 Task: Check the percentage active listings of formal dining room in the last 1 year.
Action: Mouse moved to (864, 196)
Screenshot: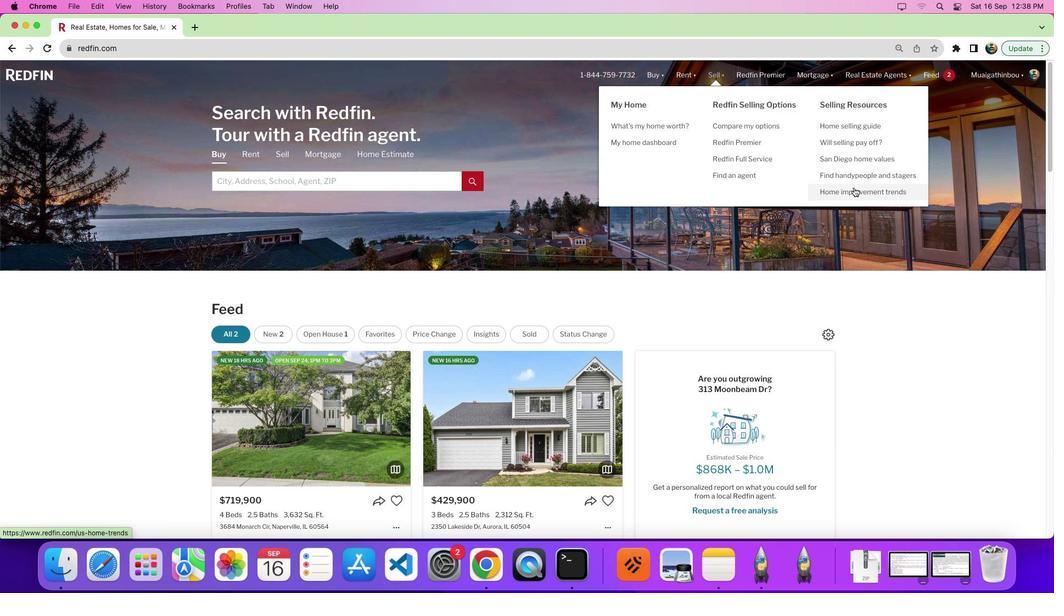 
Action: Mouse pressed left at (864, 196)
Screenshot: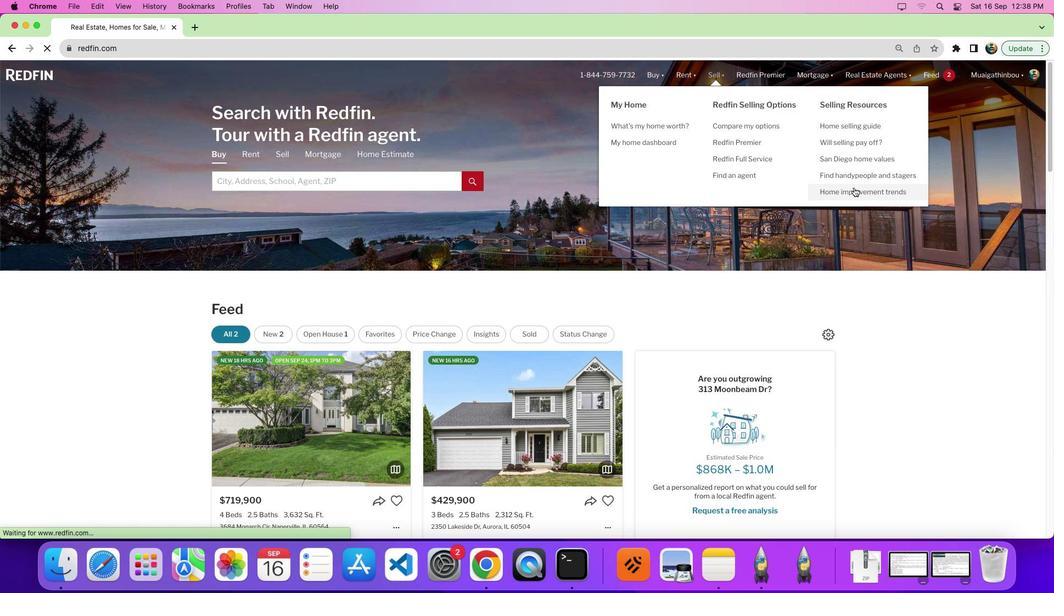 
Action: Mouse pressed left at (864, 196)
Screenshot: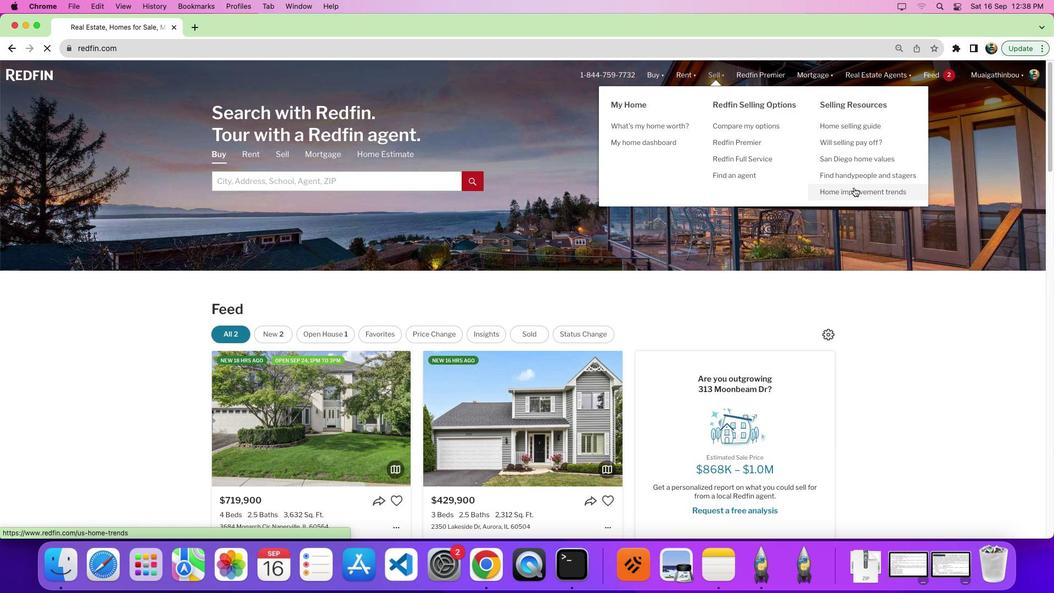 
Action: Mouse moved to (306, 224)
Screenshot: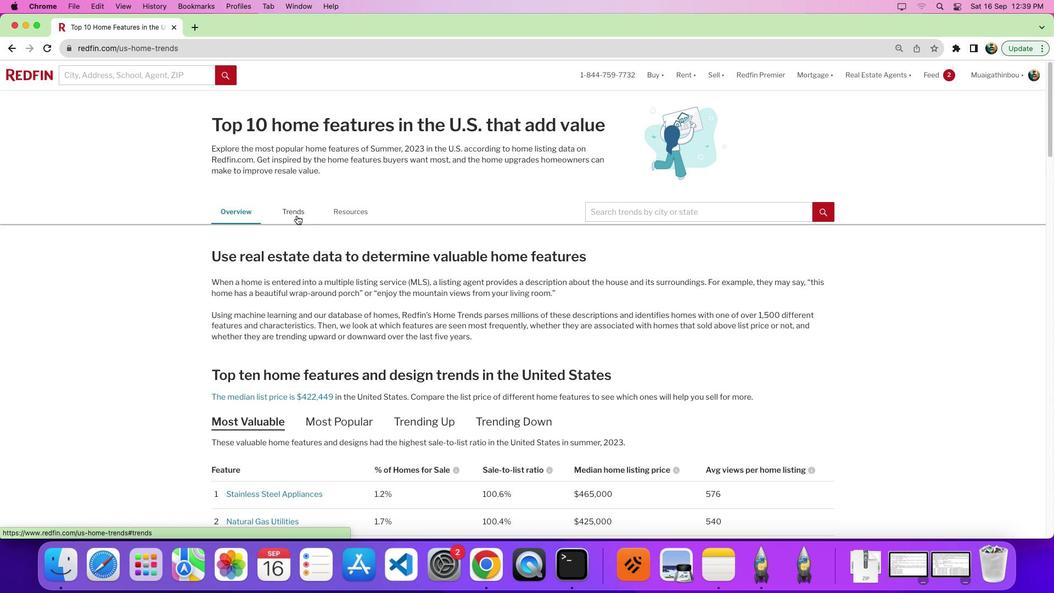 
Action: Mouse pressed left at (306, 224)
Screenshot: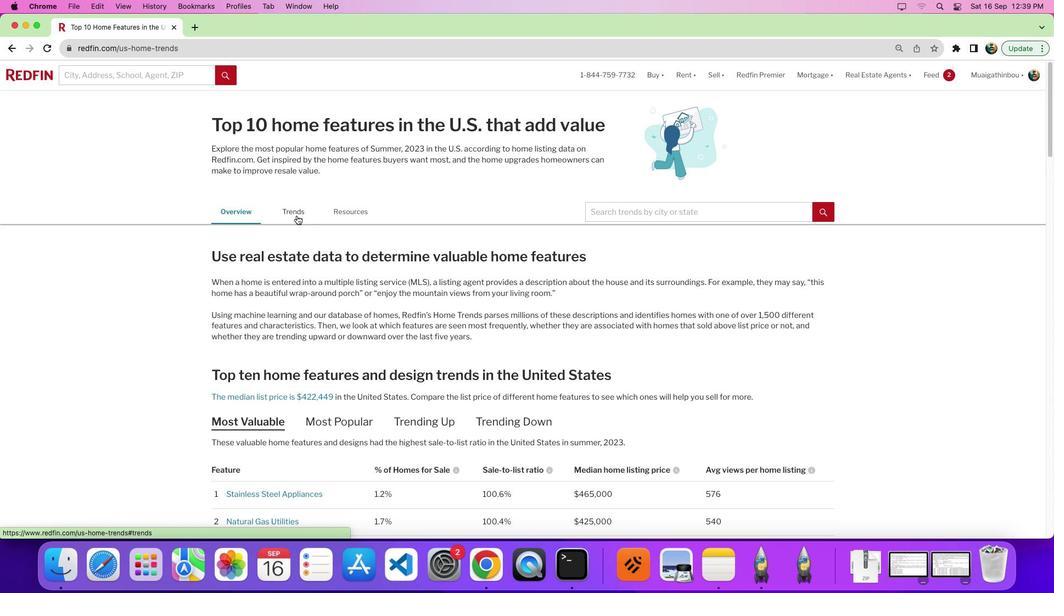 
Action: Mouse moved to (561, 299)
Screenshot: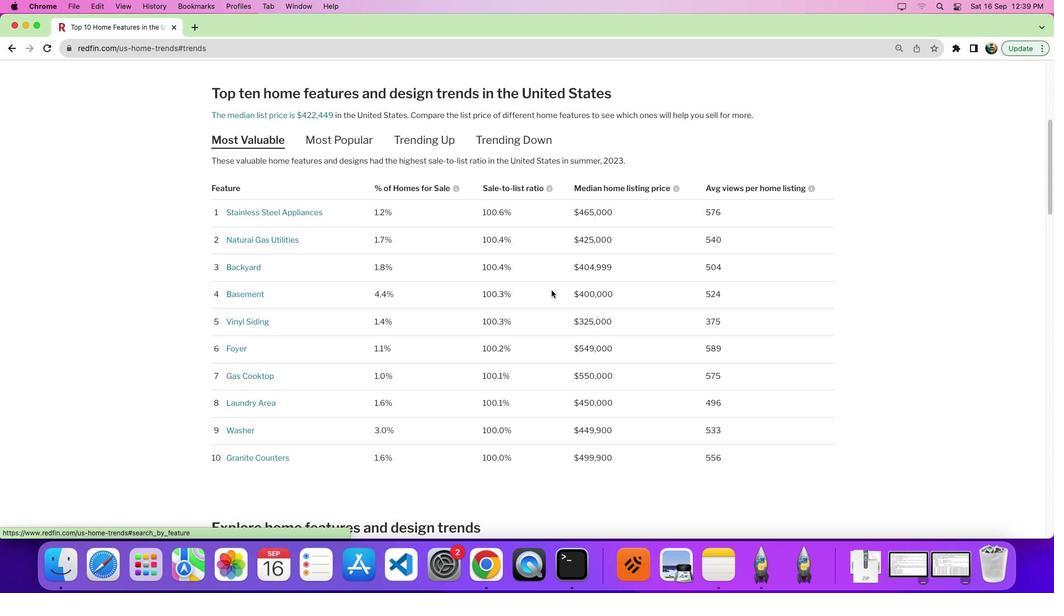 
Action: Mouse scrolled (561, 299) with delta (9, 8)
Screenshot: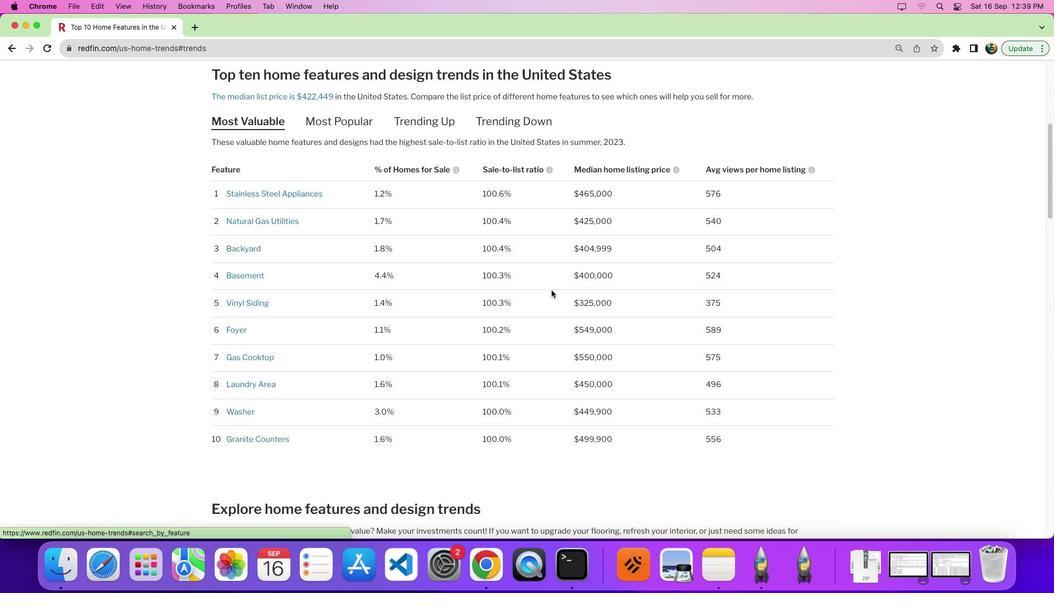 
Action: Mouse scrolled (561, 299) with delta (9, 8)
Screenshot: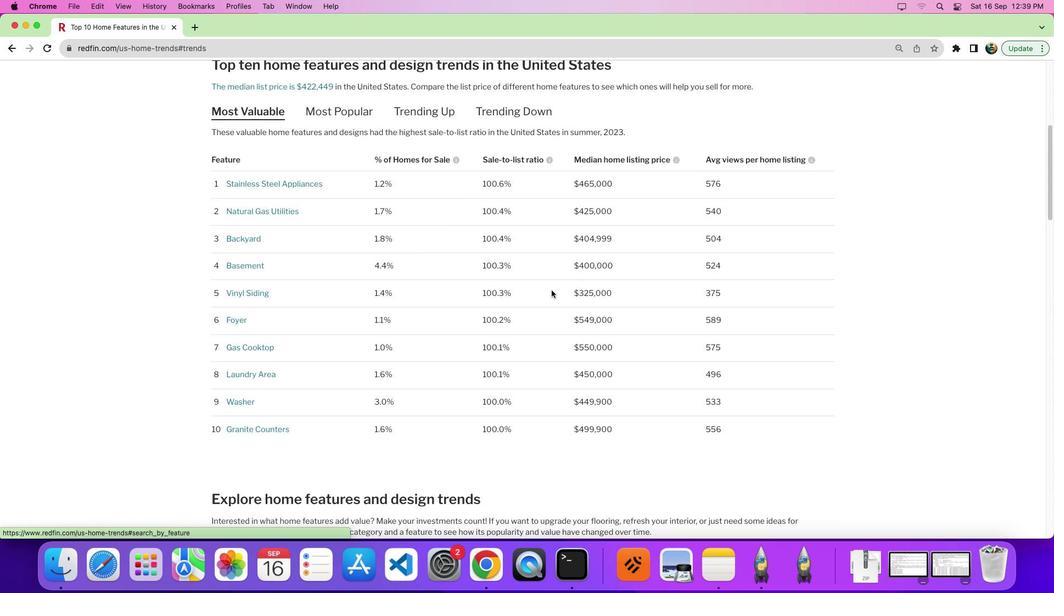 
Action: Mouse scrolled (561, 299) with delta (9, 7)
Screenshot: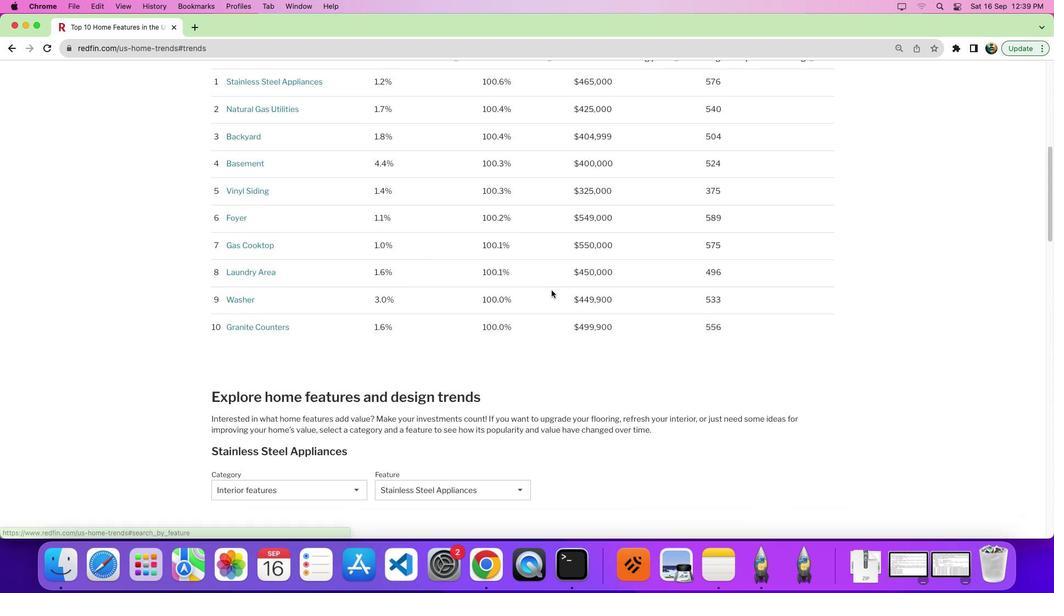 
Action: Mouse scrolled (561, 299) with delta (9, 8)
Screenshot: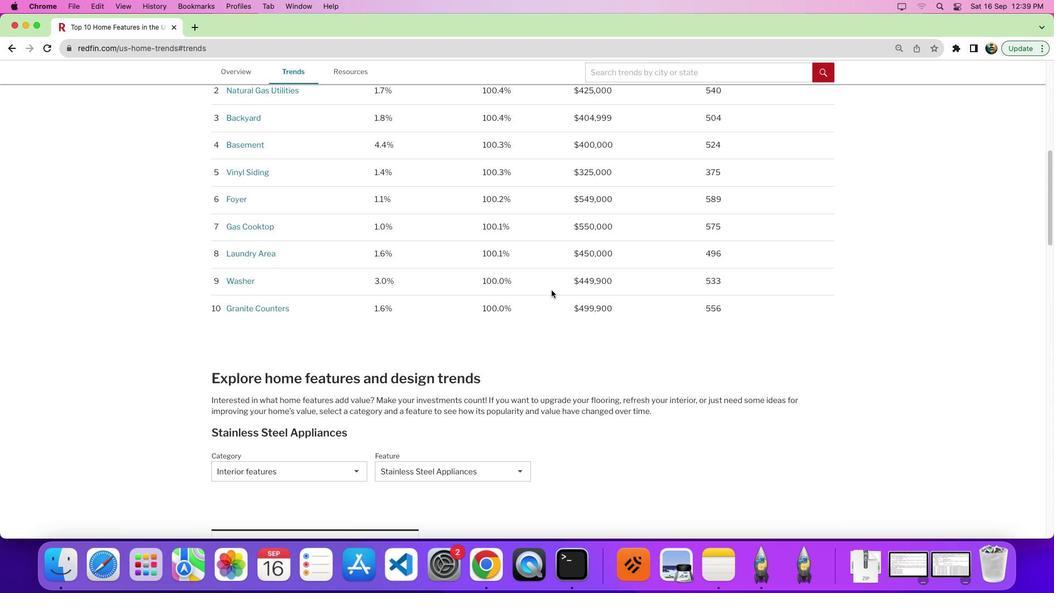 
Action: Mouse scrolled (561, 299) with delta (9, 8)
Screenshot: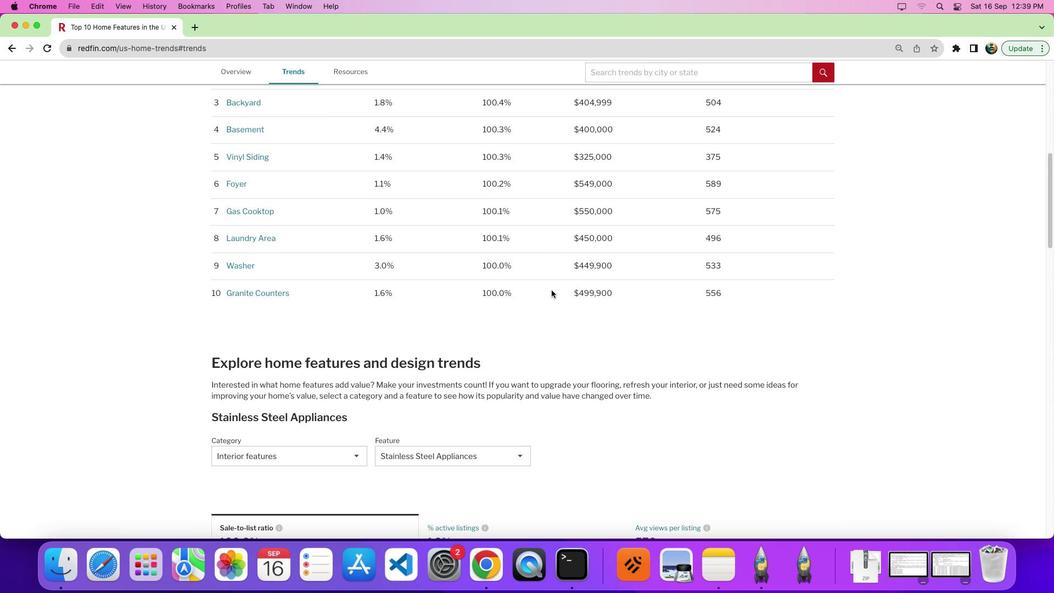 
Action: Mouse scrolled (561, 299) with delta (9, 8)
Screenshot: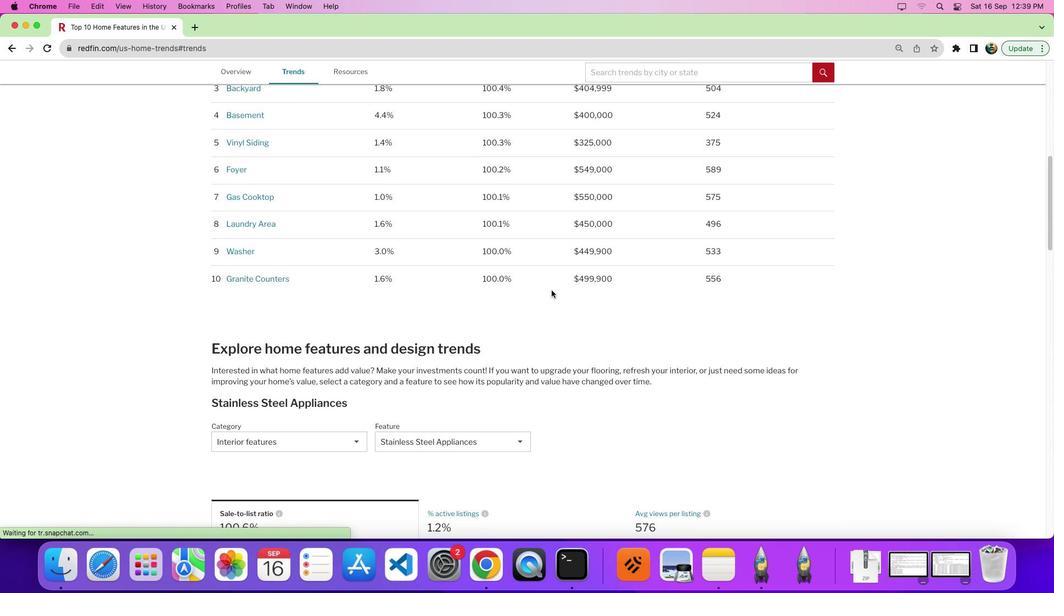 
Action: Mouse scrolled (561, 299) with delta (9, 8)
Screenshot: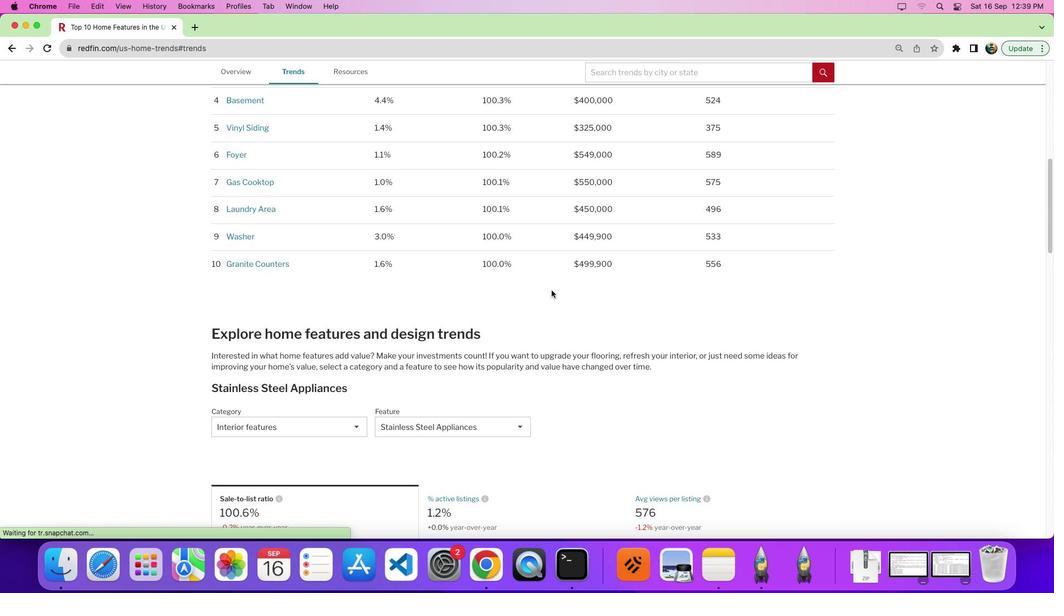
Action: Mouse moved to (561, 299)
Screenshot: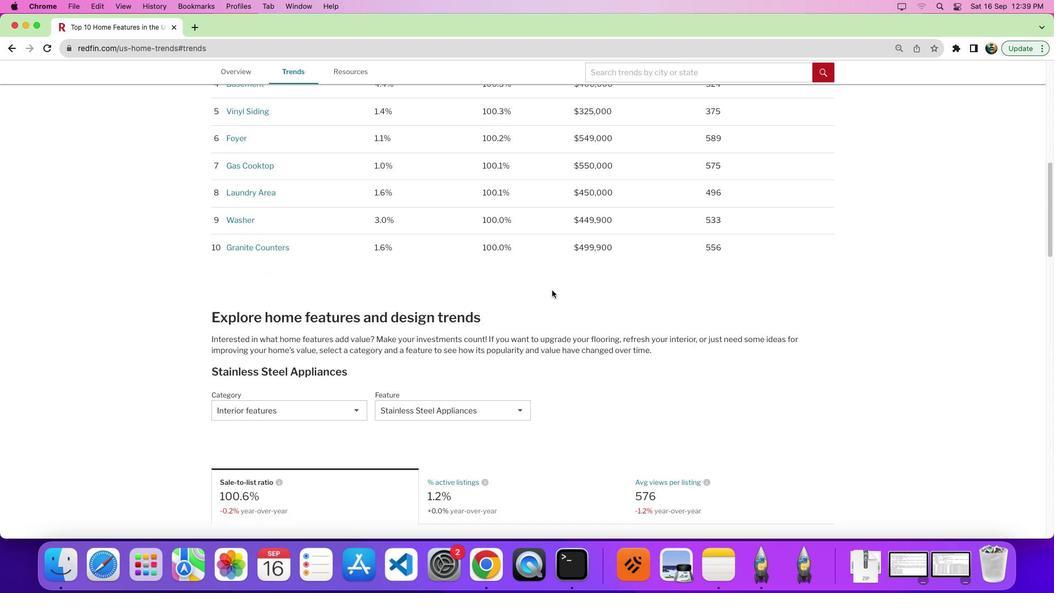 
Action: Mouse scrolled (561, 299) with delta (9, 8)
Screenshot: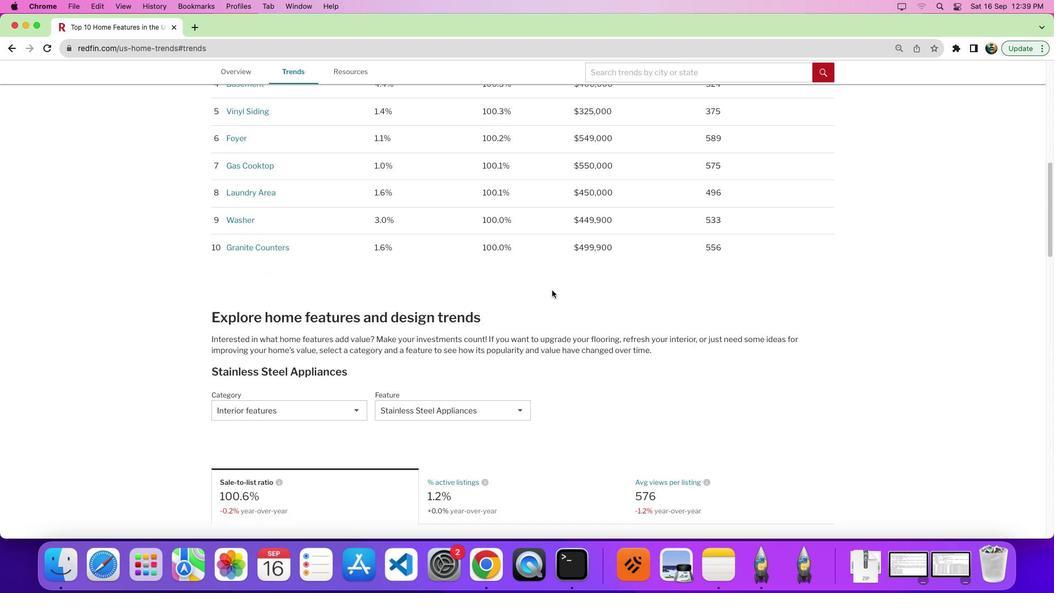 
Action: Mouse scrolled (561, 299) with delta (9, 8)
Screenshot: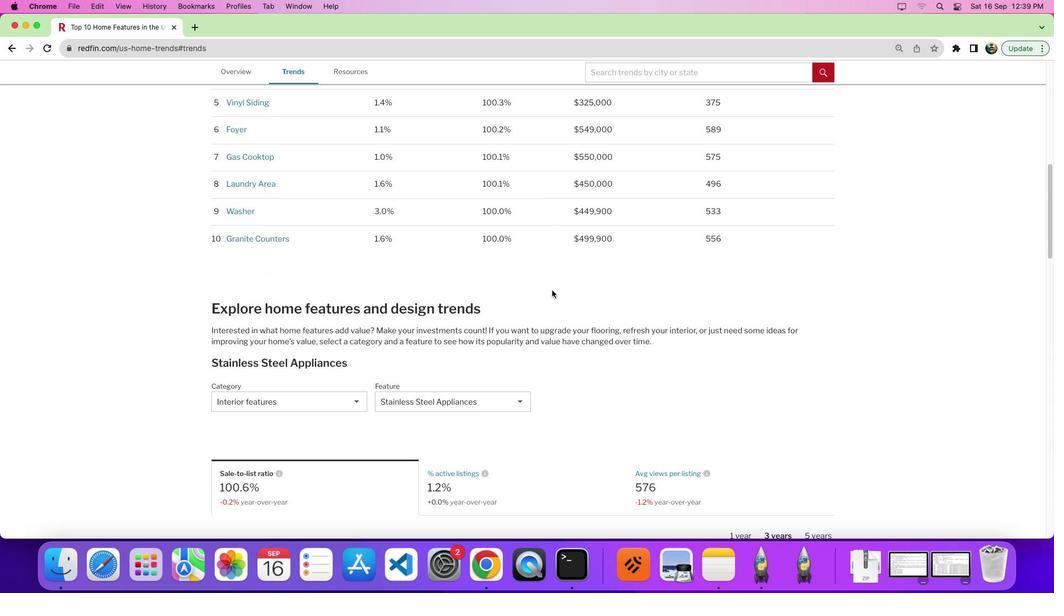 
Action: Mouse scrolled (561, 299) with delta (9, 8)
Screenshot: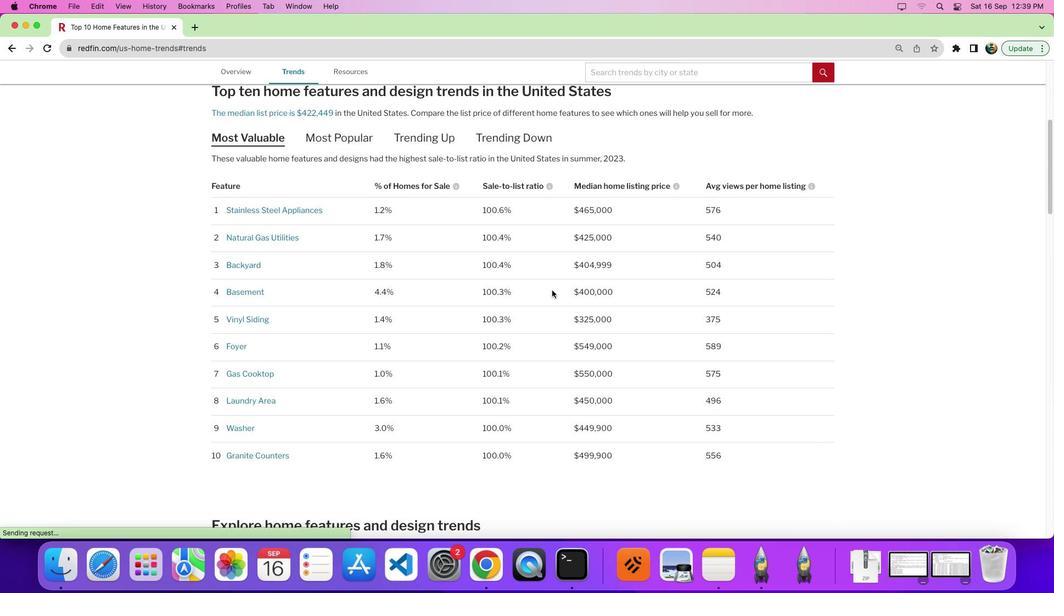 
Action: Mouse scrolled (561, 299) with delta (9, 8)
Screenshot: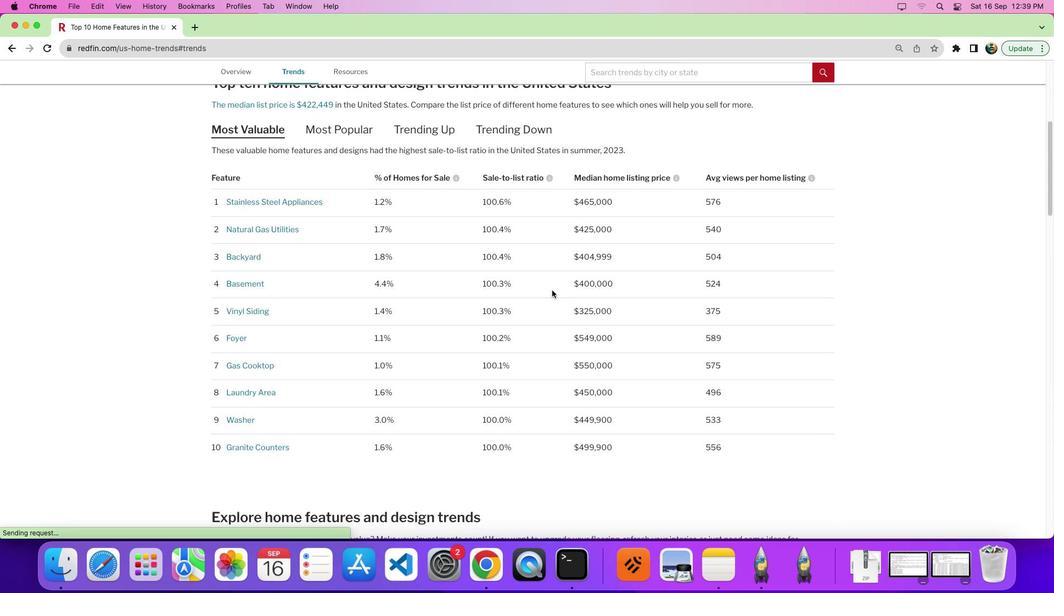 
Action: Mouse scrolled (561, 299) with delta (9, 8)
Screenshot: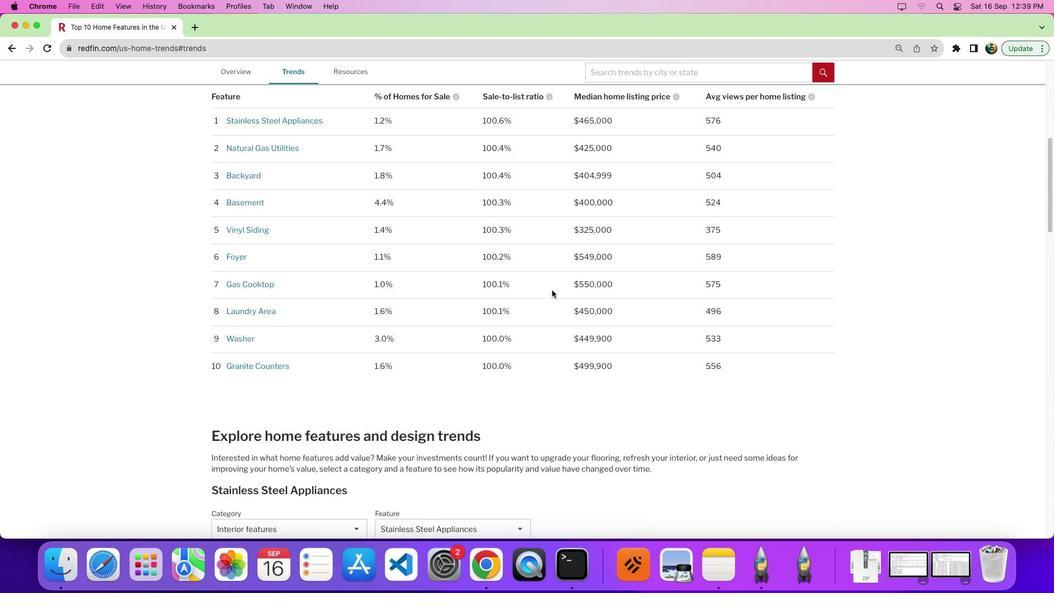 
Action: Mouse scrolled (561, 299) with delta (9, 8)
Screenshot: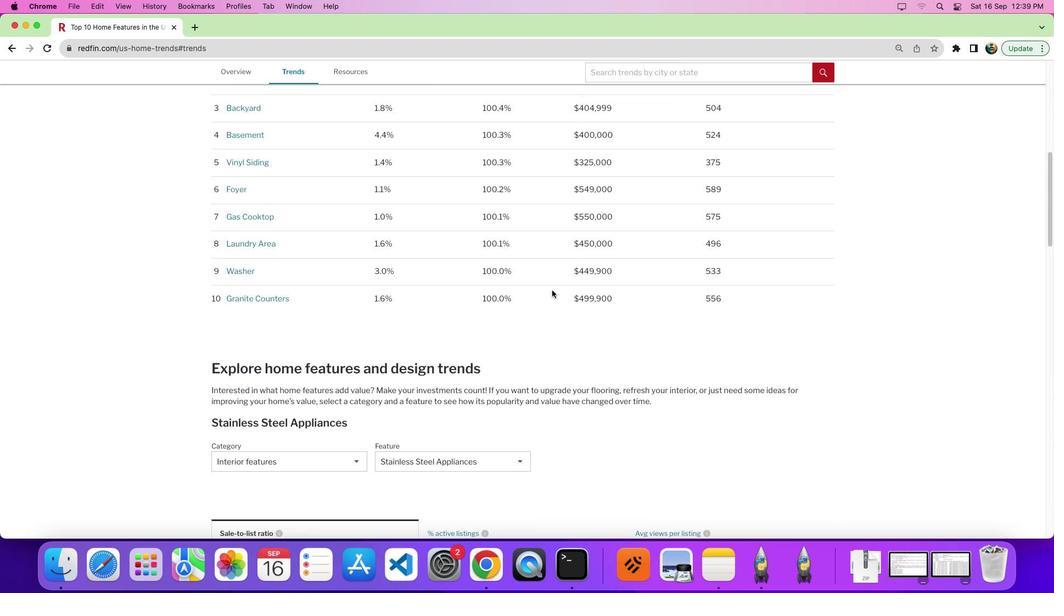 
Action: Mouse scrolled (561, 299) with delta (9, 6)
Screenshot: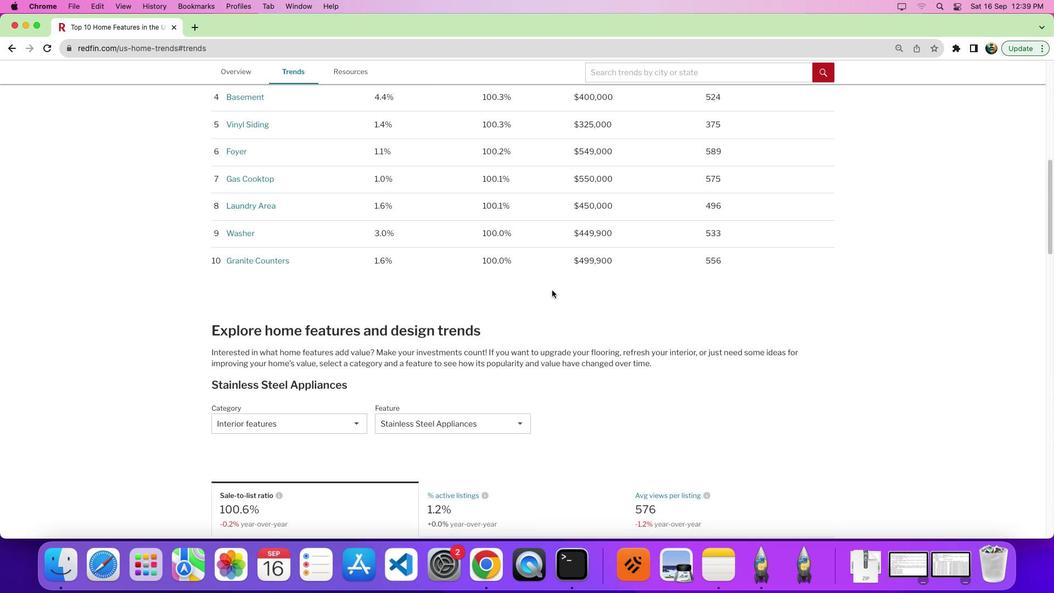 
Action: Mouse scrolled (561, 299) with delta (9, 8)
Screenshot: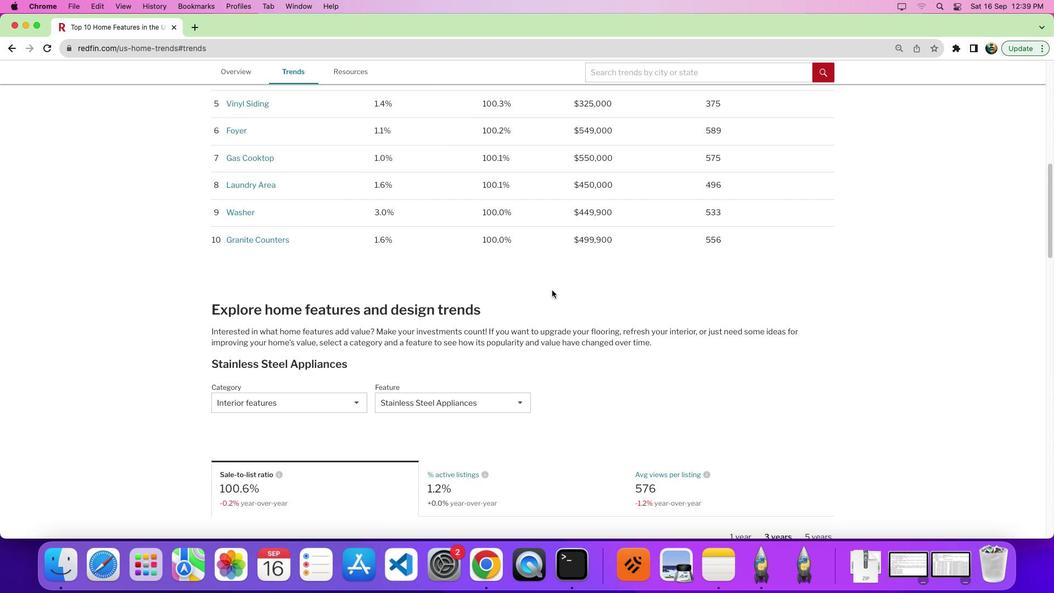 
Action: Mouse scrolled (561, 299) with delta (9, 8)
Screenshot: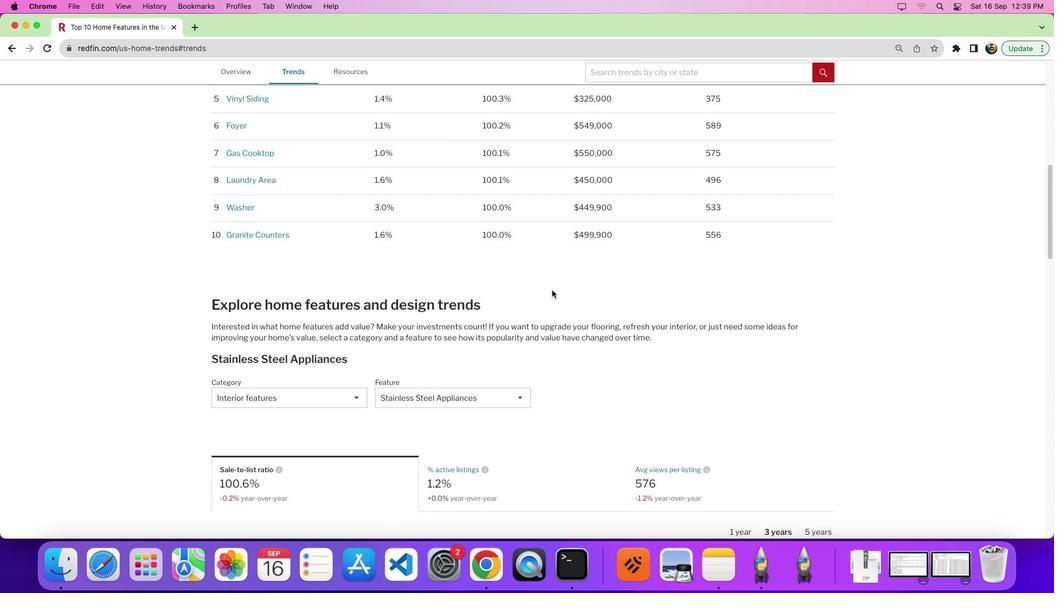 
Action: Mouse moved to (515, 357)
Screenshot: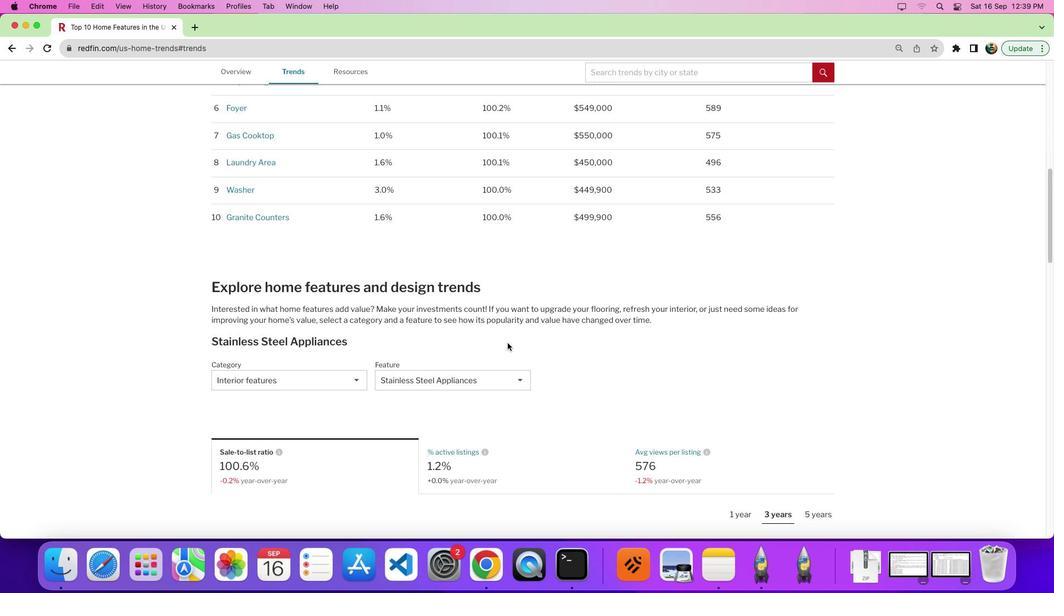
Action: Mouse scrolled (515, 357) with delta (9, 8)
Screenshot: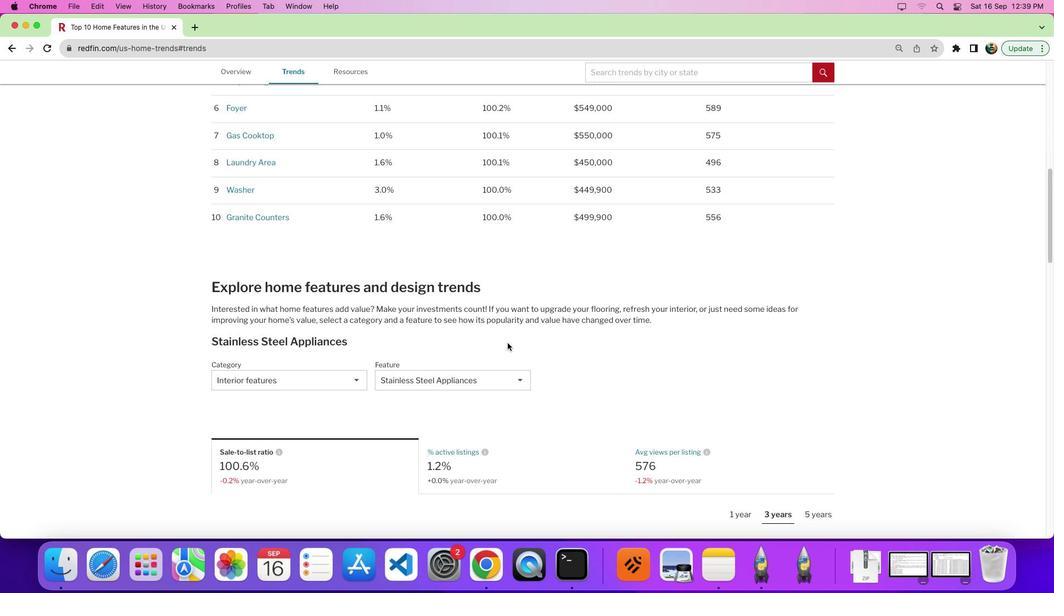 
Action: Mouse moved to (516, 353)
Screenshot: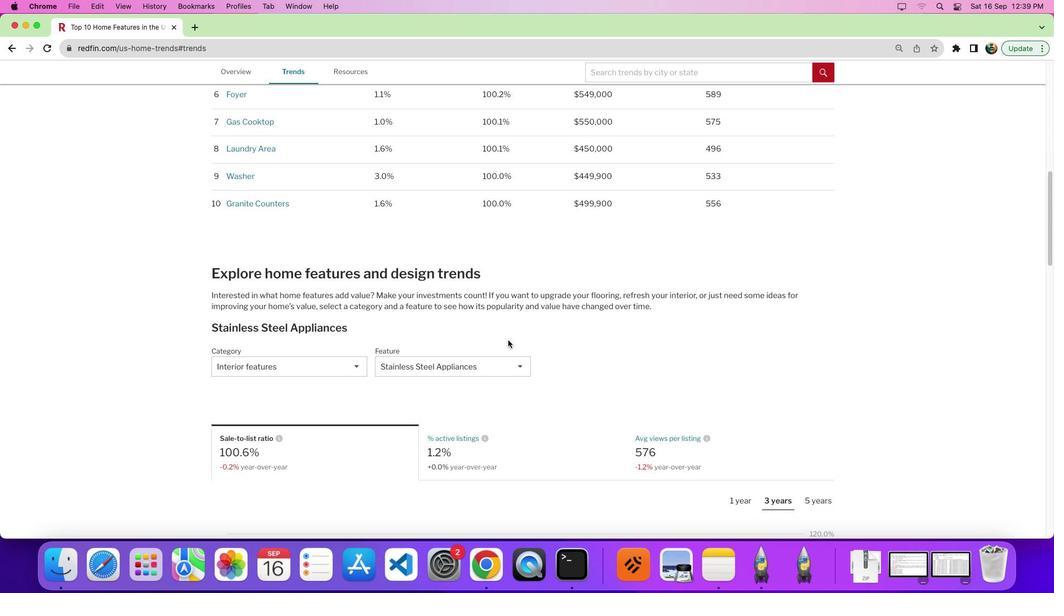 
Action: Mouse scrolled (516, 353) with delta (9, 8)
Screenshot: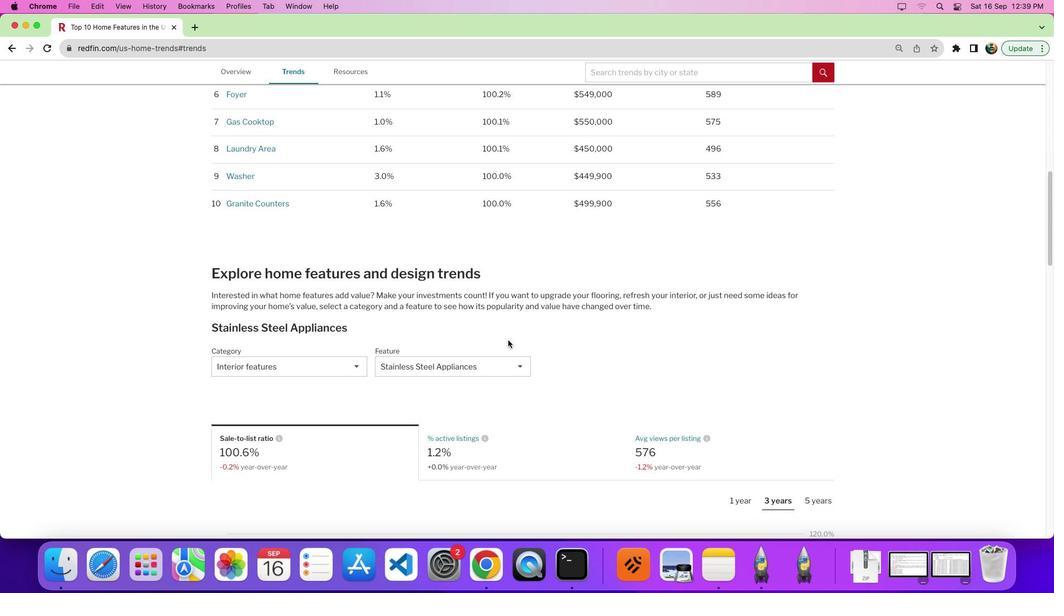 
Action: Mouse moved to (517, 349)
Screenshot: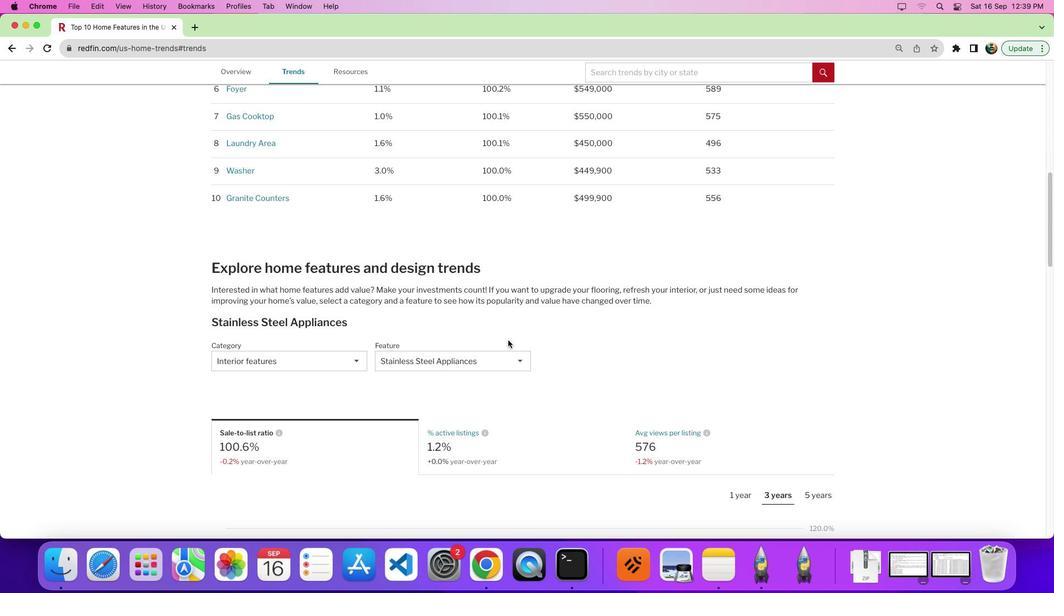 
Action: Mouse scrolled (517, 349) with delta (9, 8)
Screenshot: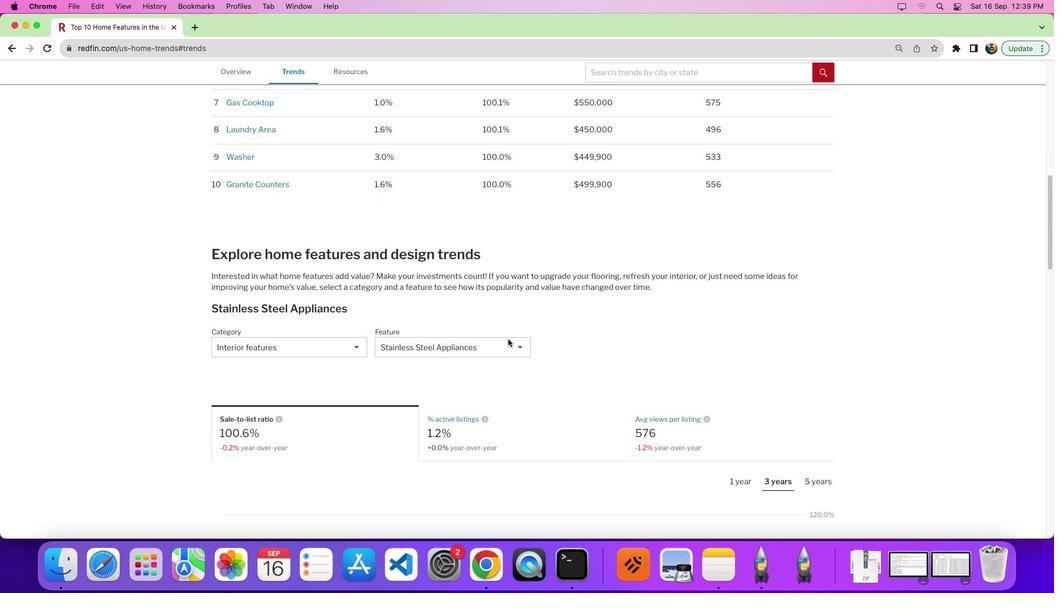 
Action: Mouse scrolled (517, 349) with delta (9, 8)
Screenshot: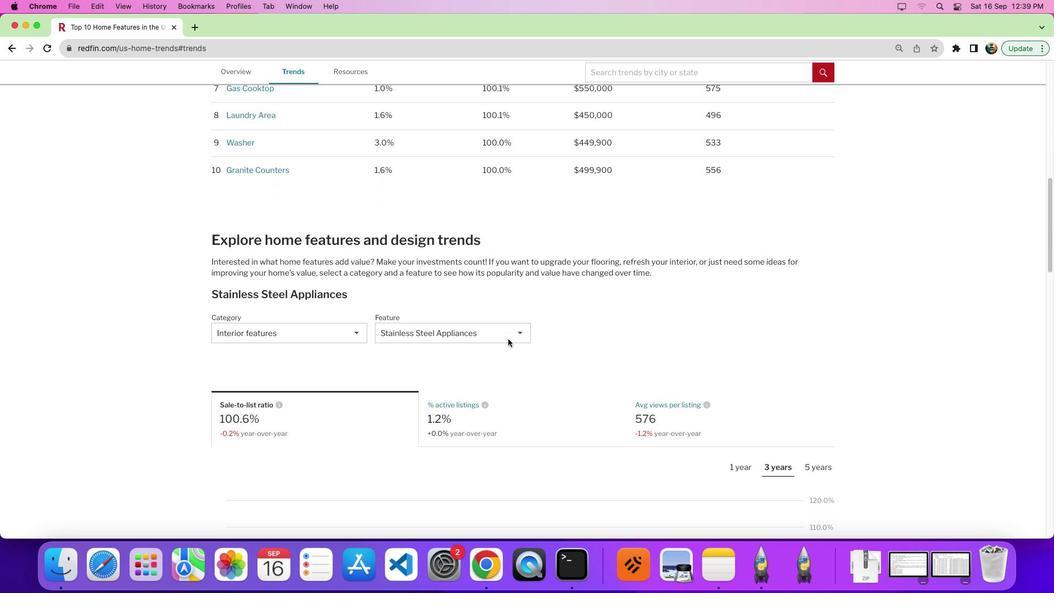 
Action: Mouse moved to (515, 337)
Screenshot: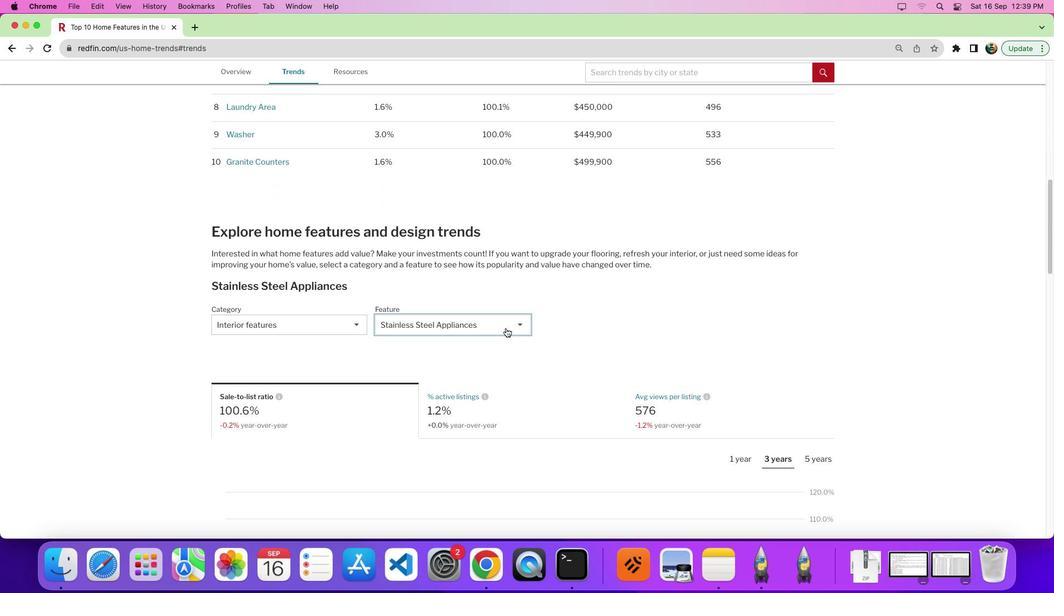 
Action: Mouse pressed left at (515, 337)
Screenshot: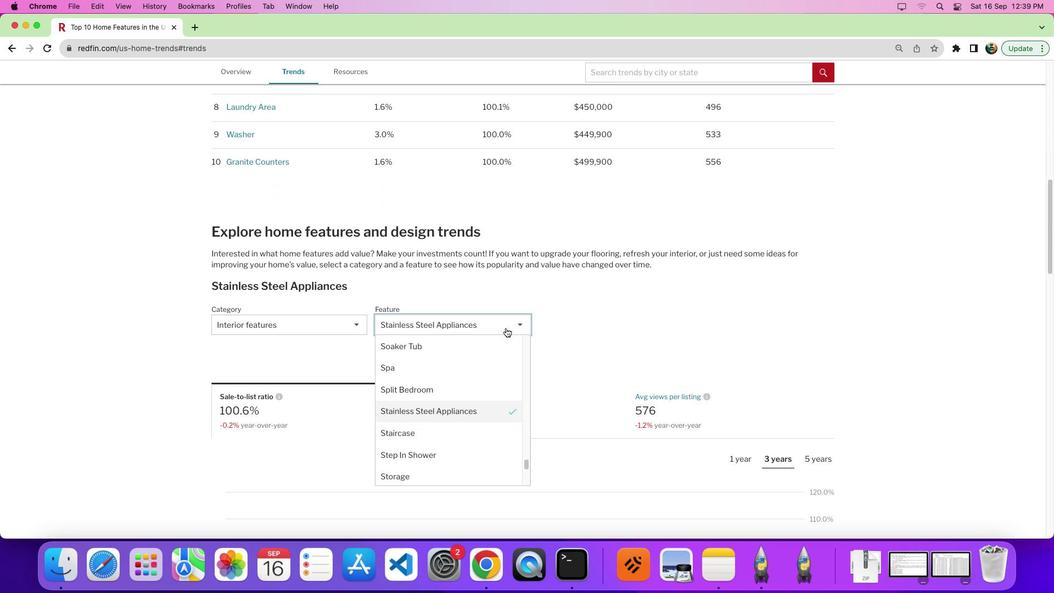 
Action: Mouse moved to (536, 408)
Screenshot: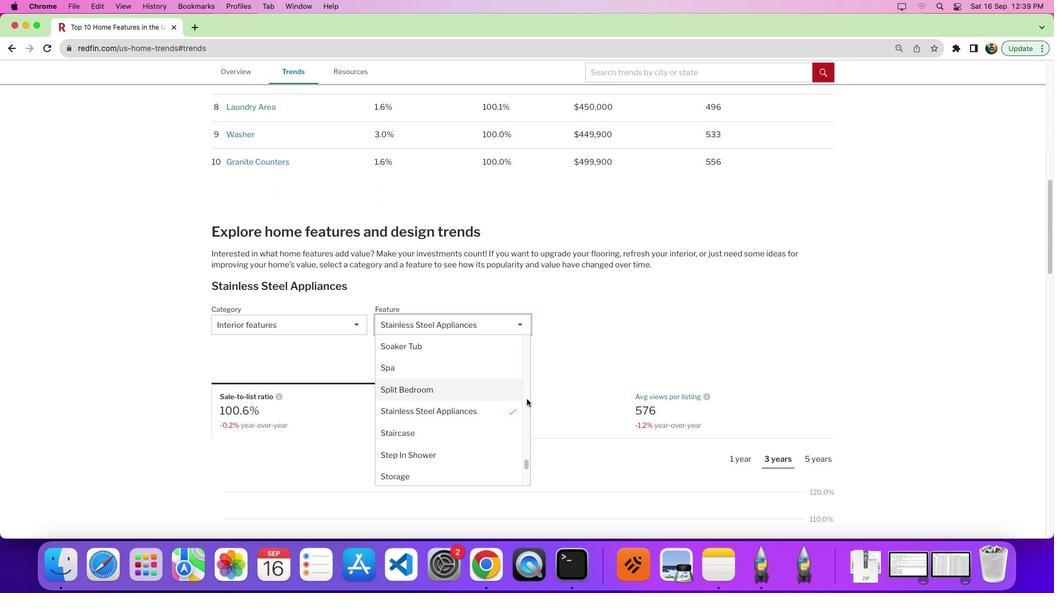 
Action: Mouse pressed left at (536, 408)
Screenshot: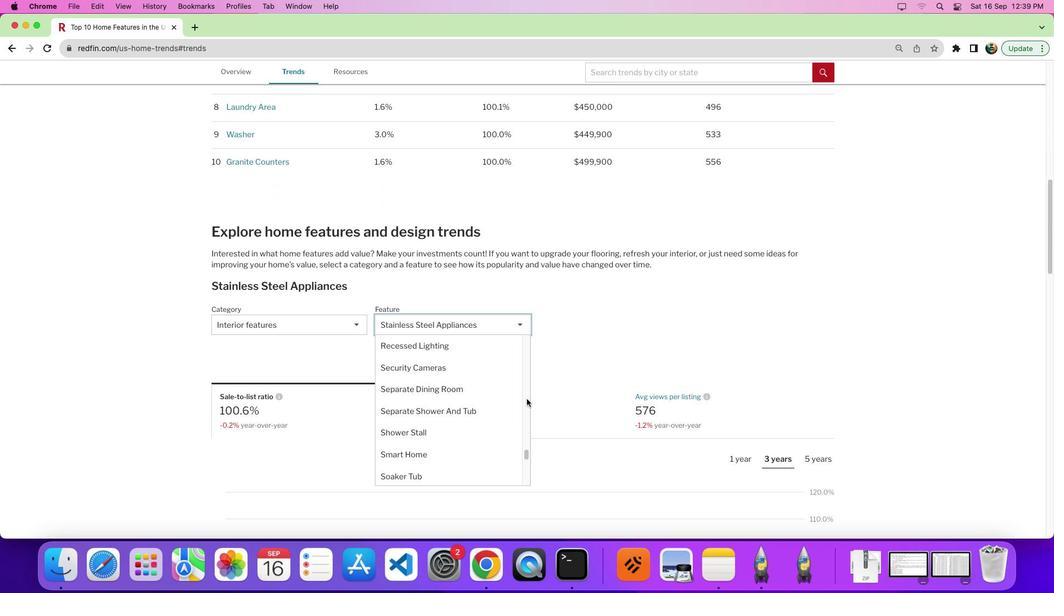 
Action: Mouse moved to (537, 402)
Screenshot: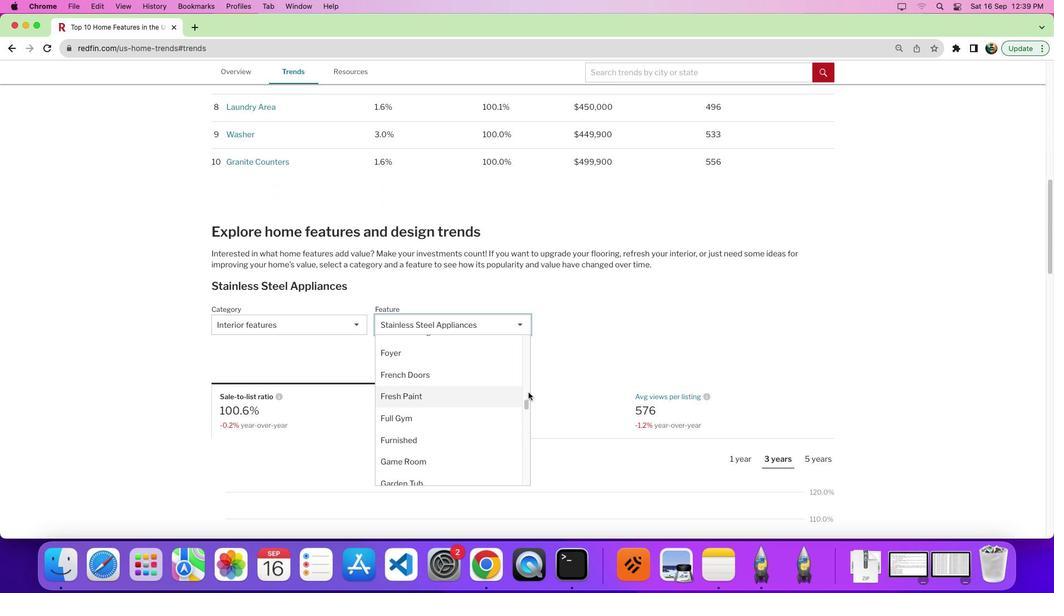 
Action: Mouse pressed left at (537, 402)
Screenshot: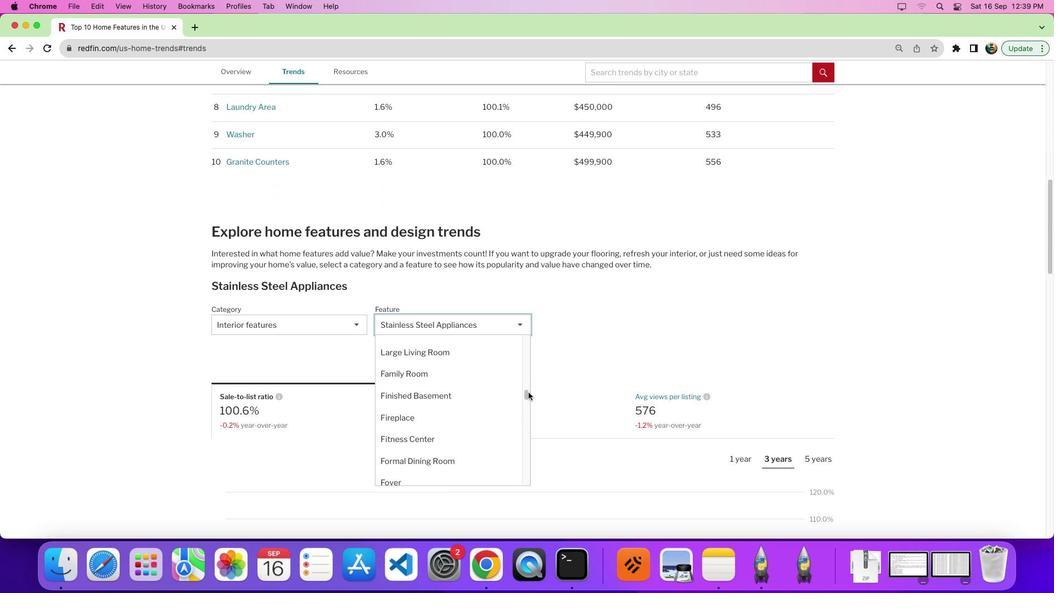 
Action: Mouse moved to (443, 418)
Screenshot: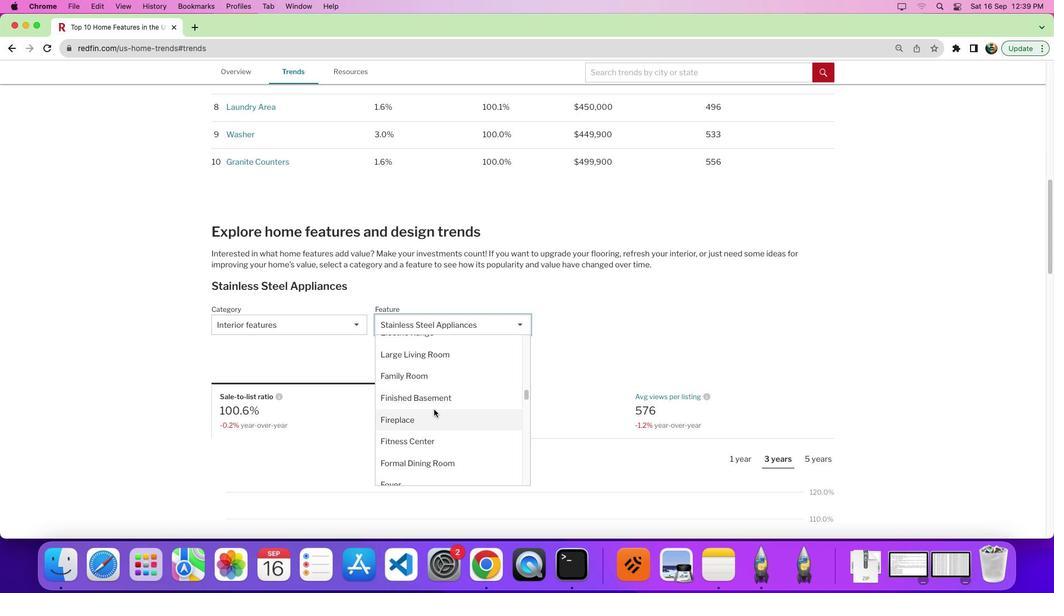 
Action: Mouse scrolled (443, 418) with delta (9, 9)
Screenshot: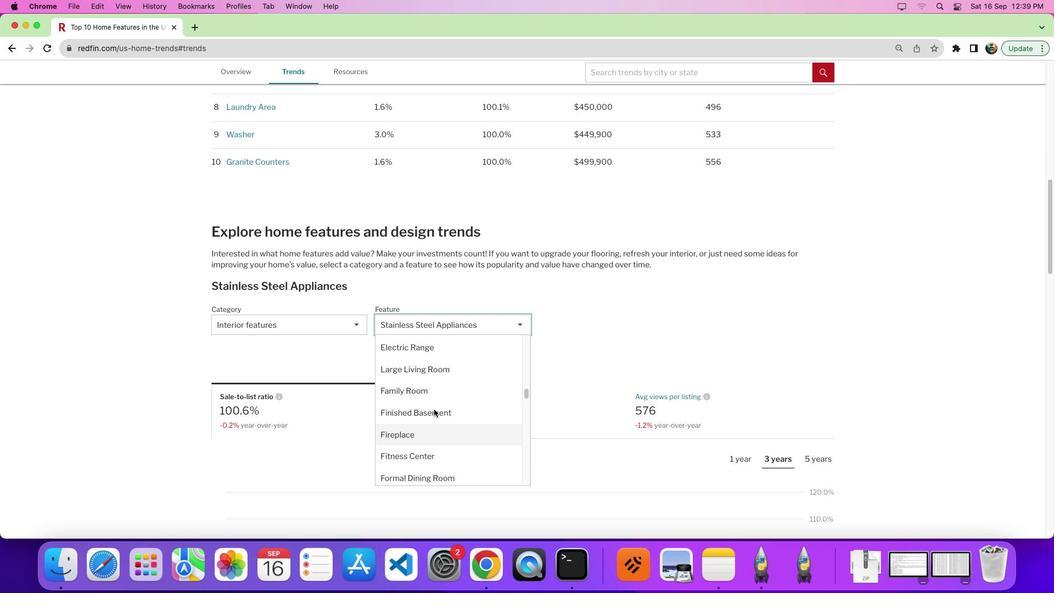 
Action: Mouse scrolled (443, 418) with delta (9, 9)
Screenshot: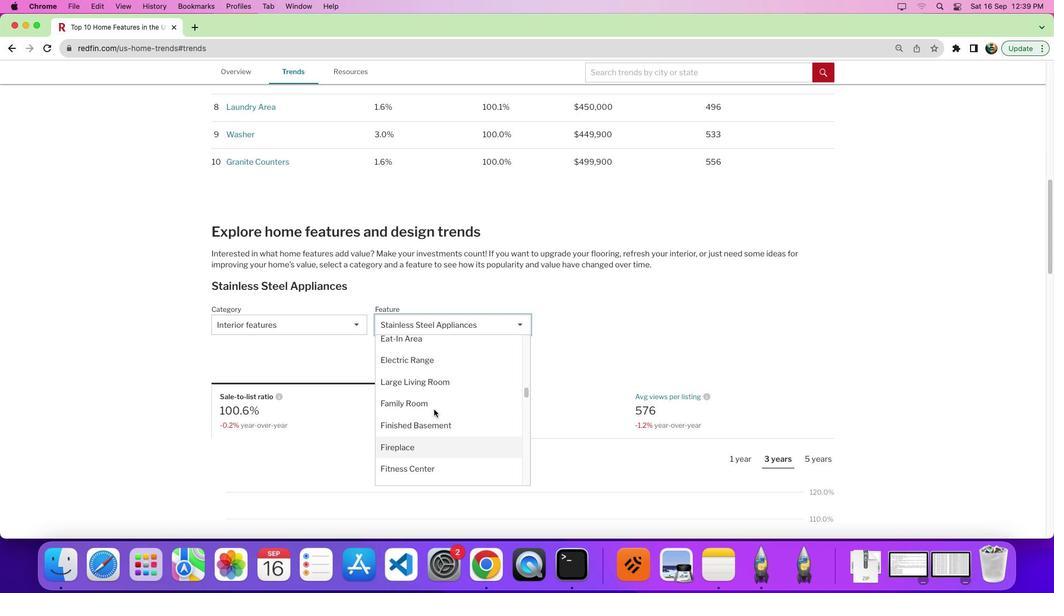 
Action: Mouse scrolled (443, 418) with delta (9, 9)
Screenshot: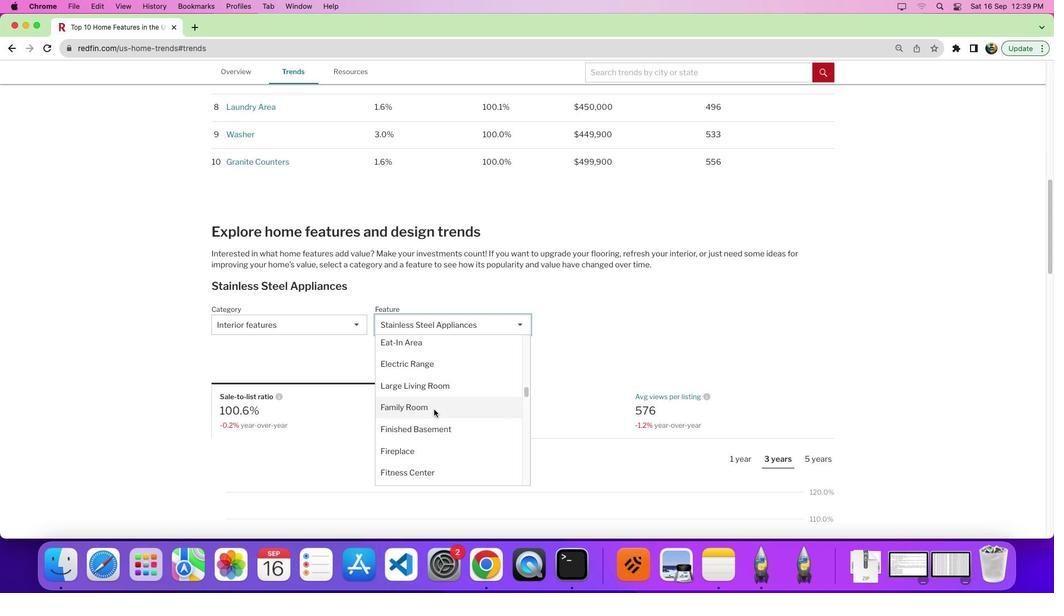 
Action: Mouse scrolled (443, 418) with delta (9, 8)
Screenshot: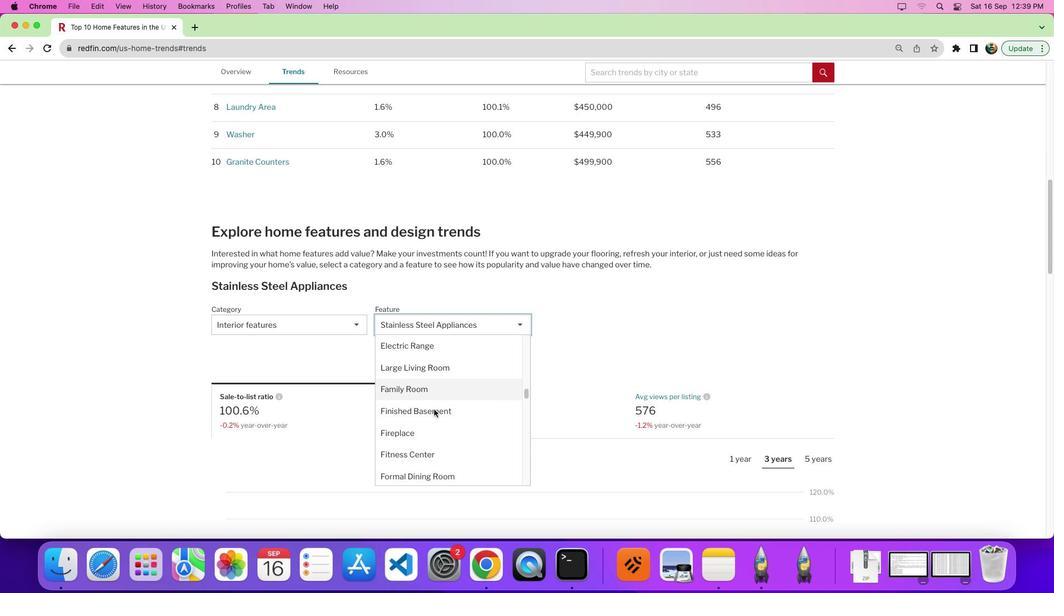 
Action: Mouse scrolled (443, 418) with delta (9, 8)
Screenshot: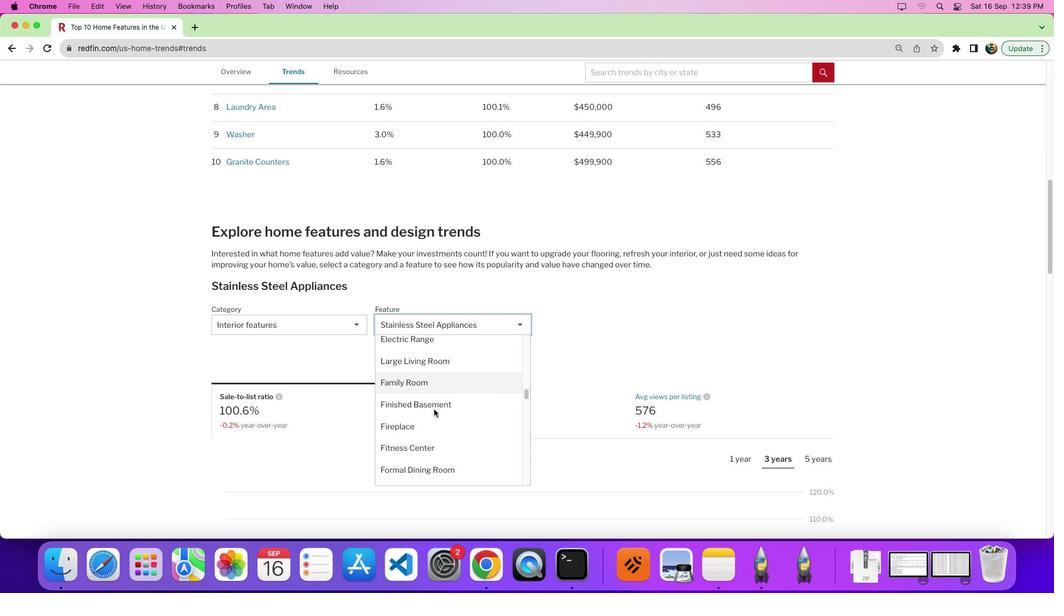 
Action: Mouse scrolled (443, 418) with delta (9, 8)
Screenshot: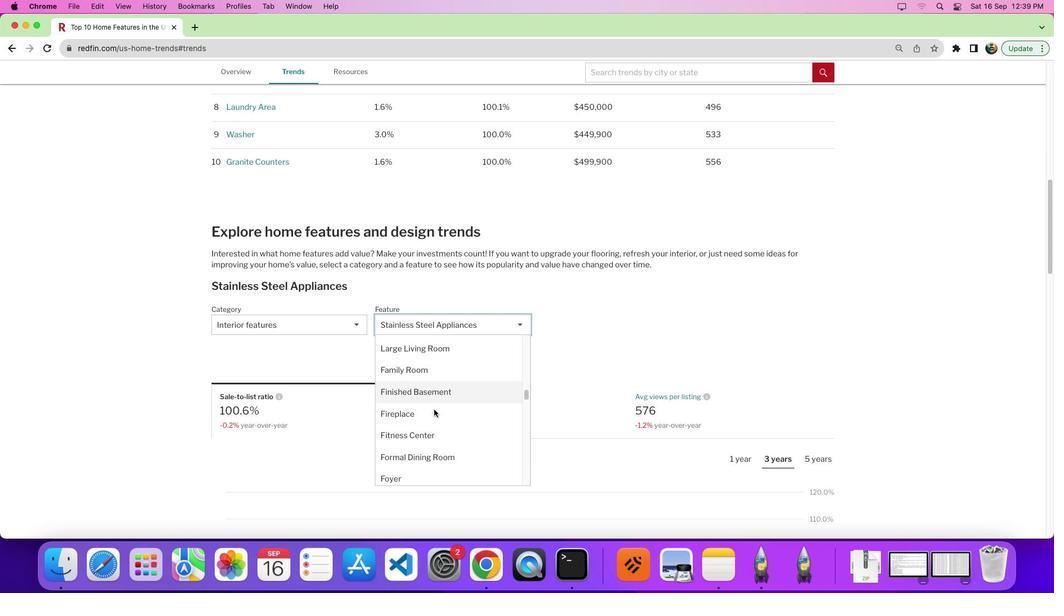 
Action: Mouse scrolled (443, 418) with delta (9, 8)
Screenshot: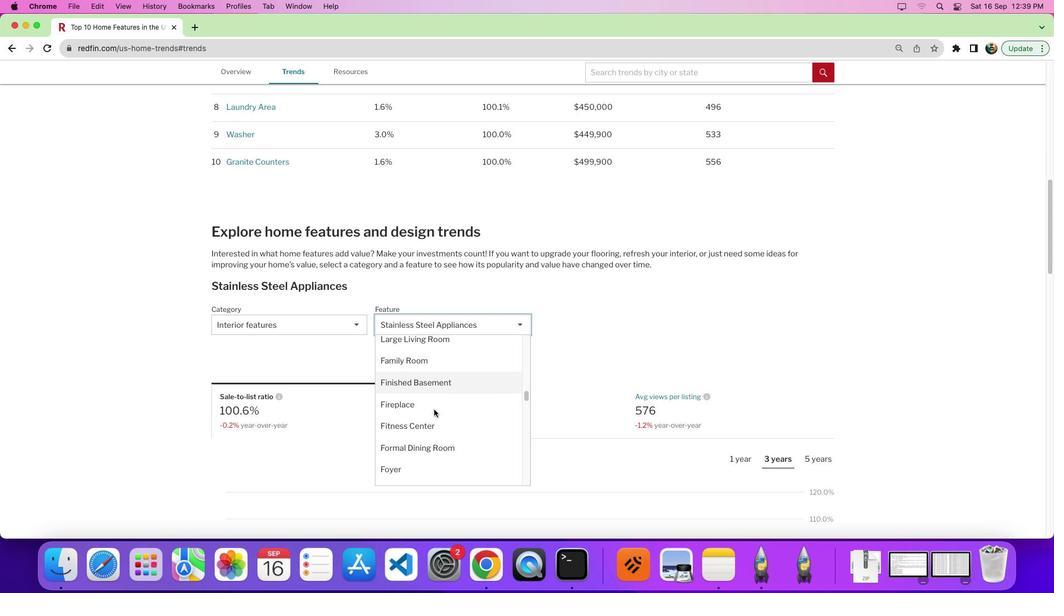 
Action: Mouse scrolled (443, 418) with delta (9, 8)
Screenshot: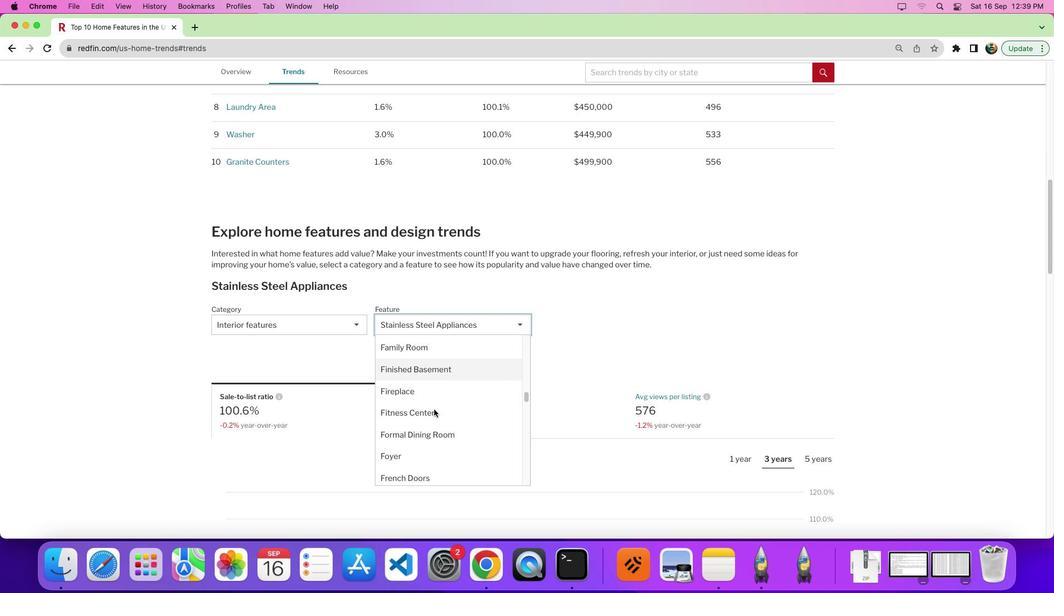 
Action: Mouse scrolled (443, 418) with delta (9, 8)
Screenshot: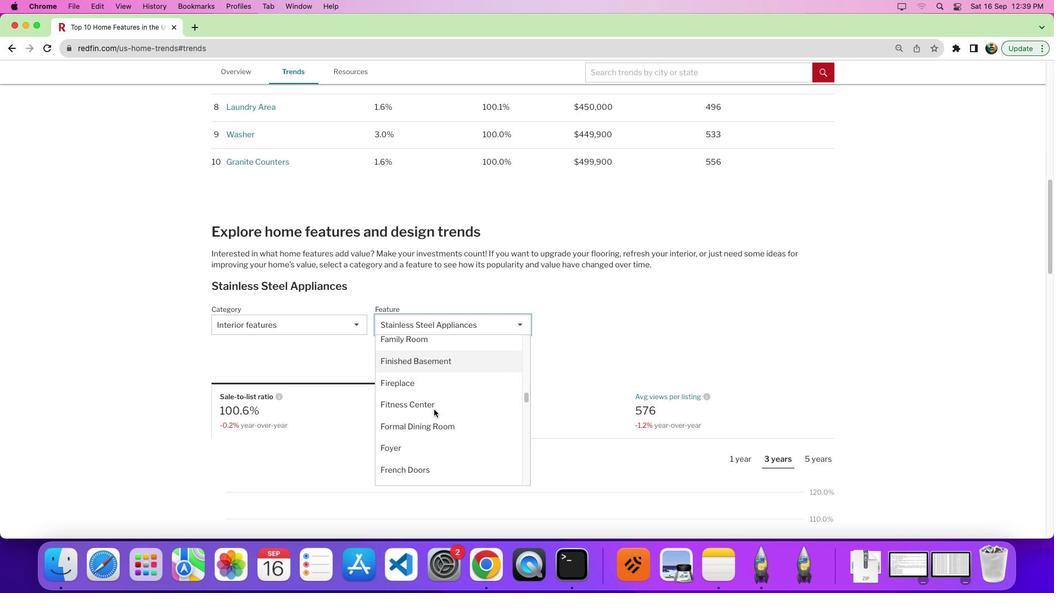 
Action: Mouse moved to (437, 429)
Screenshot: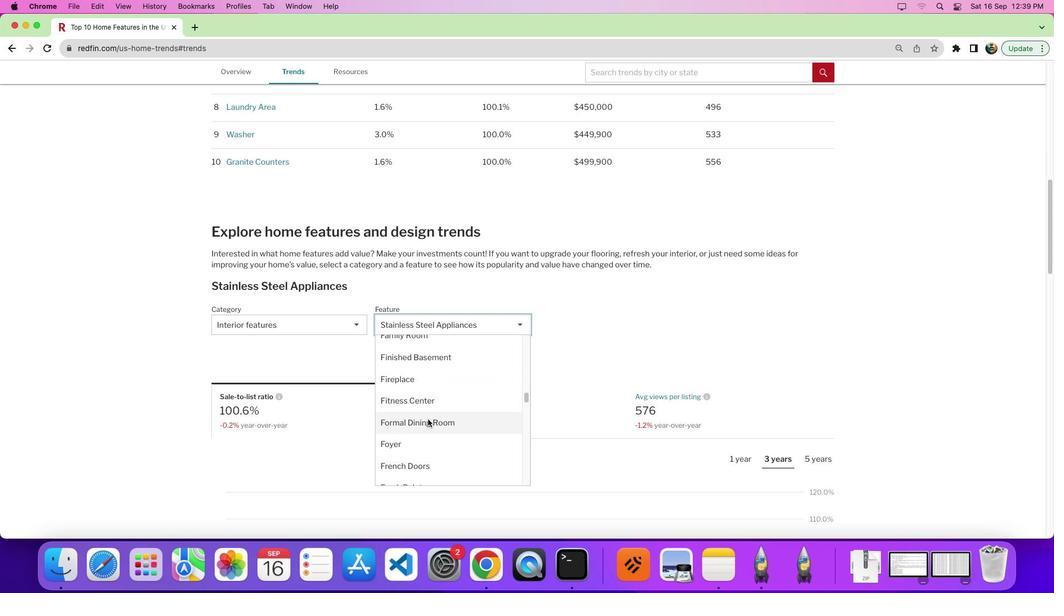 
Action: Mouse pressed left at (437, 429)
Screenshot: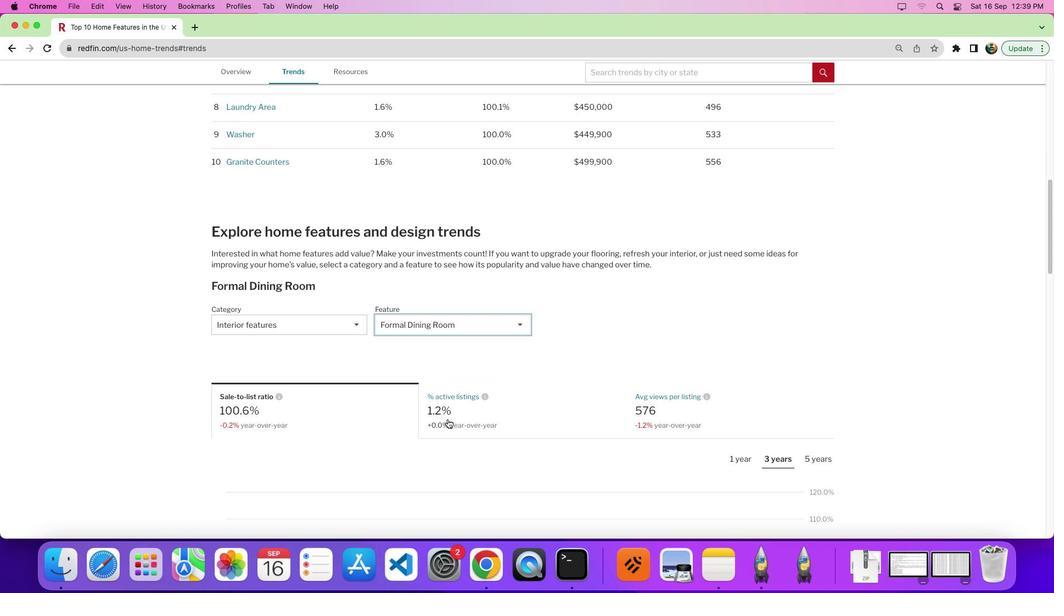 
Action: Mouse moved to (650, 412)
Screenshot: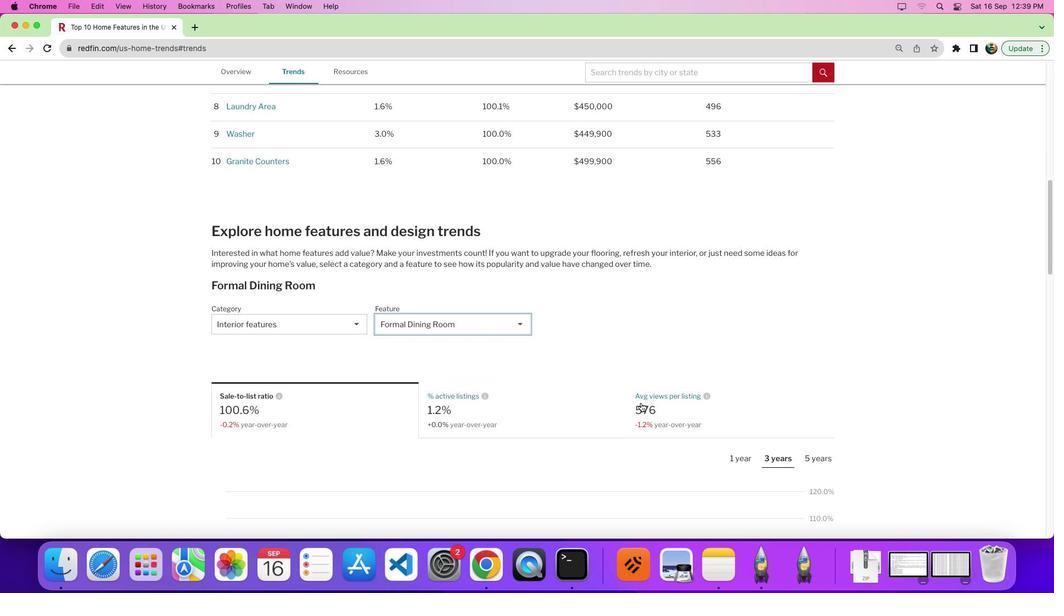
Action: Mouse scrolled (650, 412) with delta (9, 8)
Screenshot: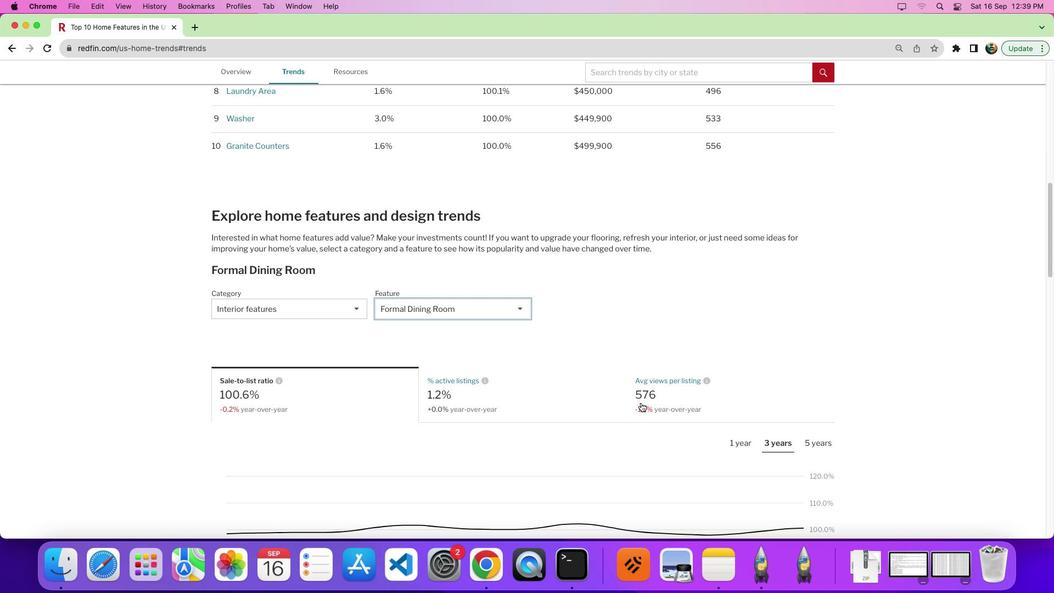 
Action: Mouse scrolled (650, 412) with delta (9, 8)
Screenshot: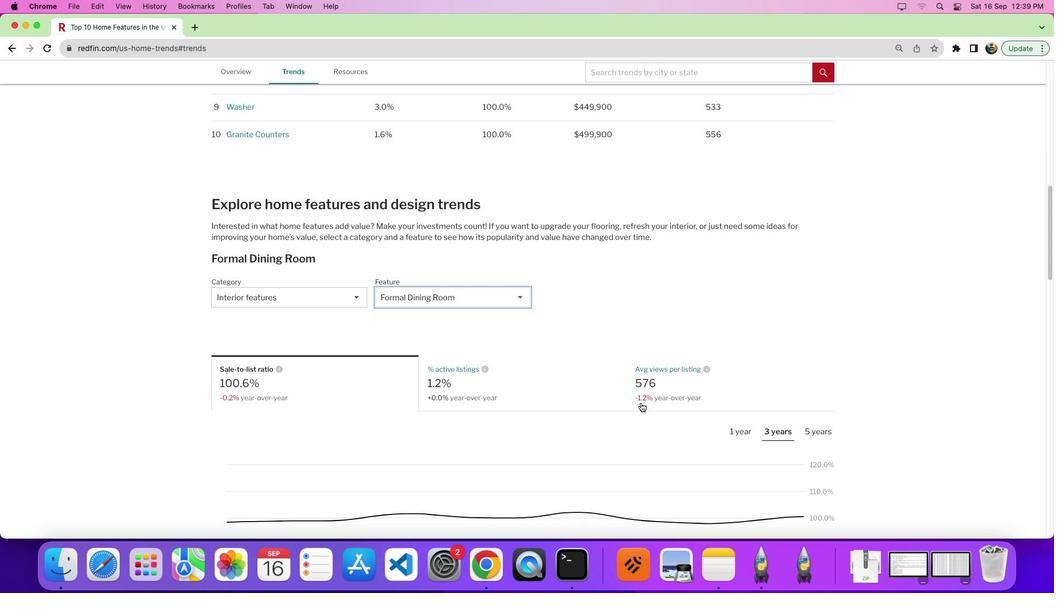 
Action: Mouse scrolled (650, 412) with delta (9, 8)
Screenshot: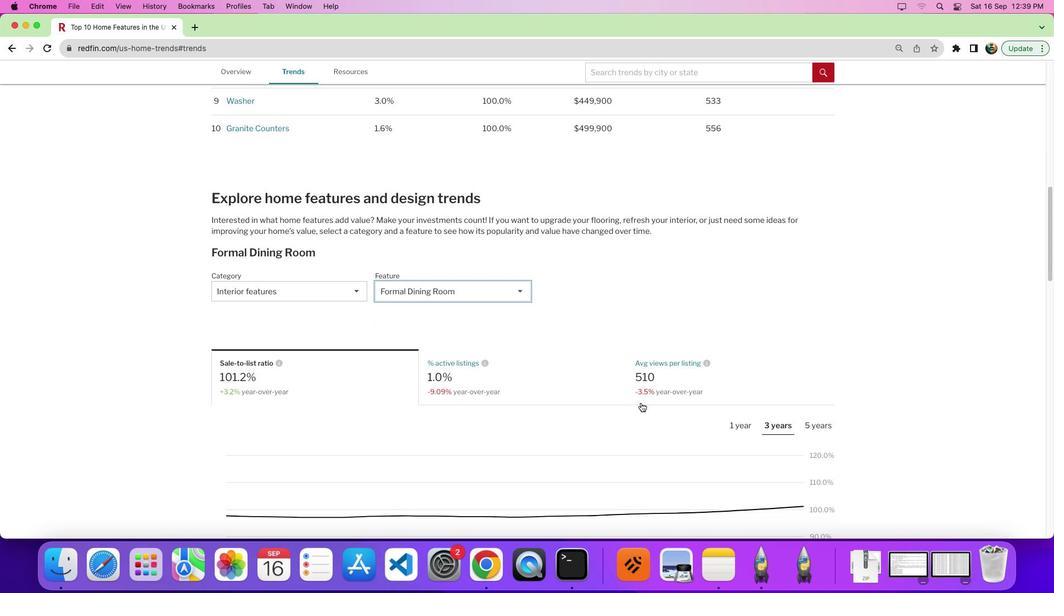 
Action: Mouse scrolled (650, 412) with delta (9, 8)
Screenshot: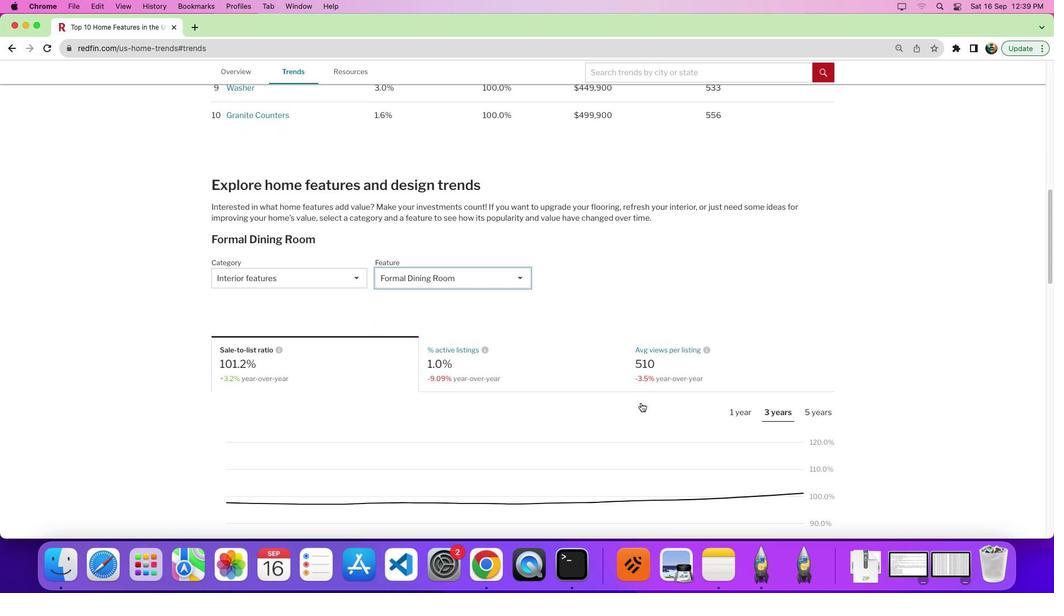 
Action: Mouse scrolled (650, 412) with delta (9, 8)
Screenshot: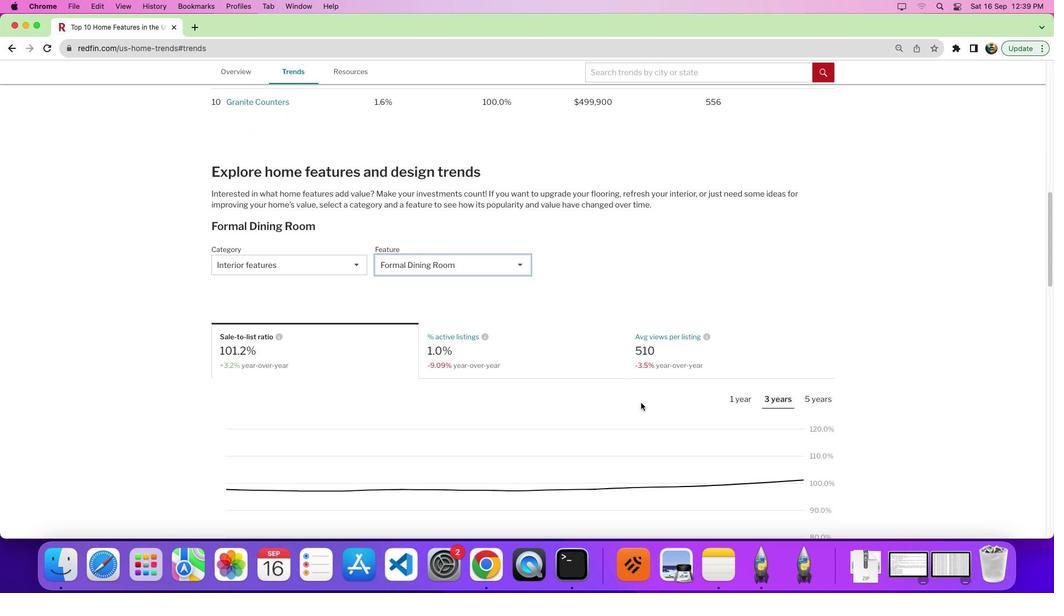 
Action: Mouse scrolled (650, 412) with delta (9, 8)
Screenshot: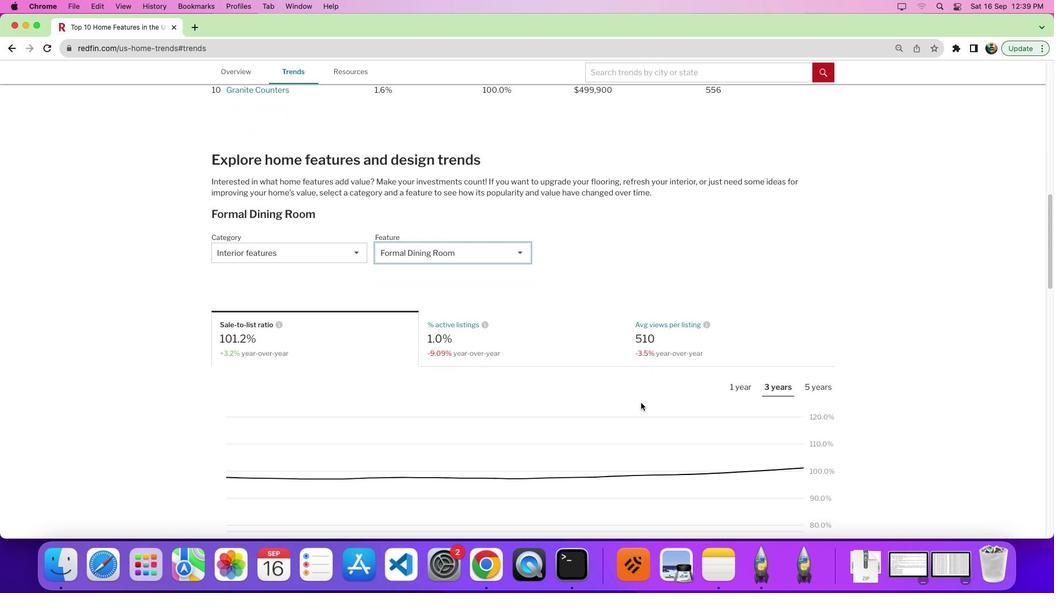 
Action: Mouse moved to (508, 345)
Screenshot: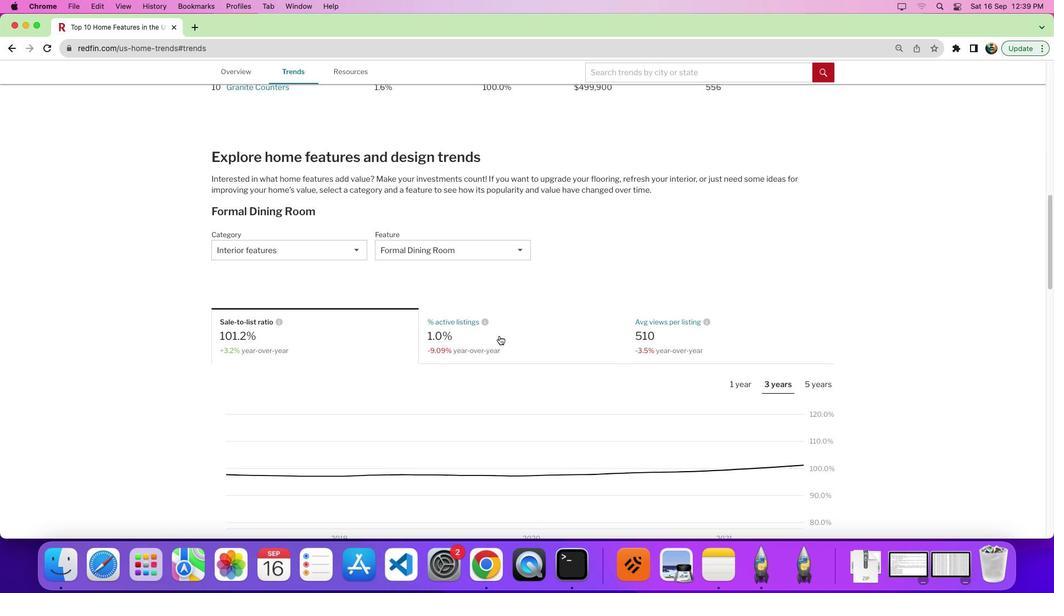 
Action: Mouse pressed left at (508, 345)
Screenshot: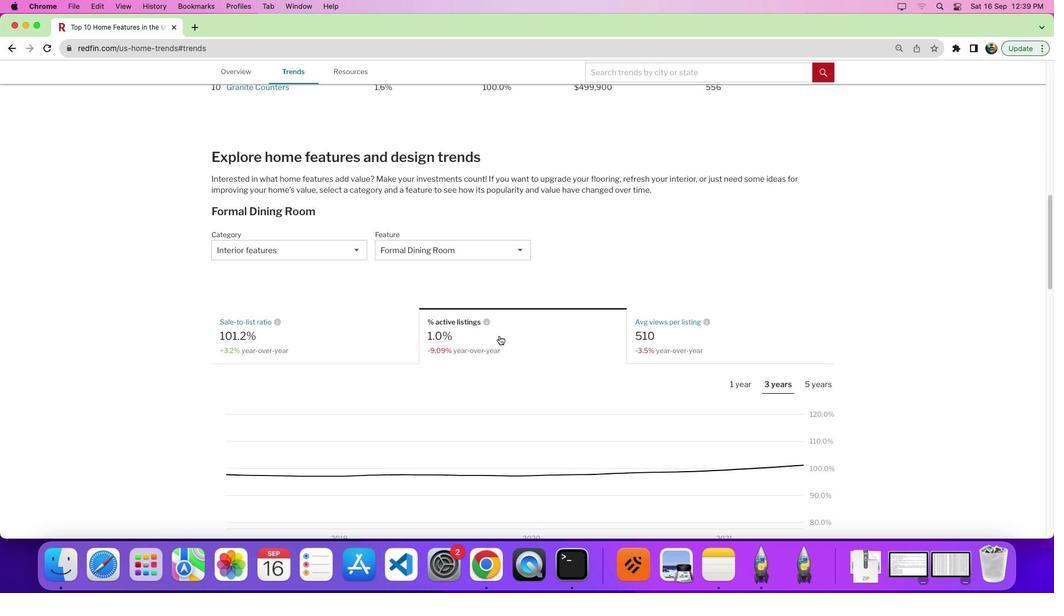 
Action: Mouse moved to (757, 389)
Screenshot: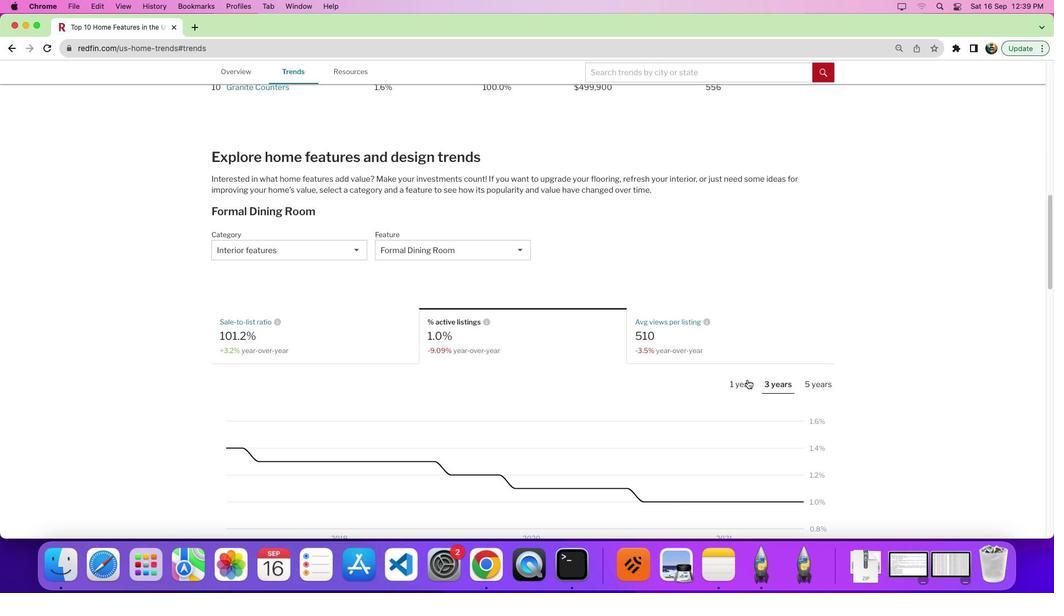 
Action: Mouse pressed left at (757, 389)
Screenshot: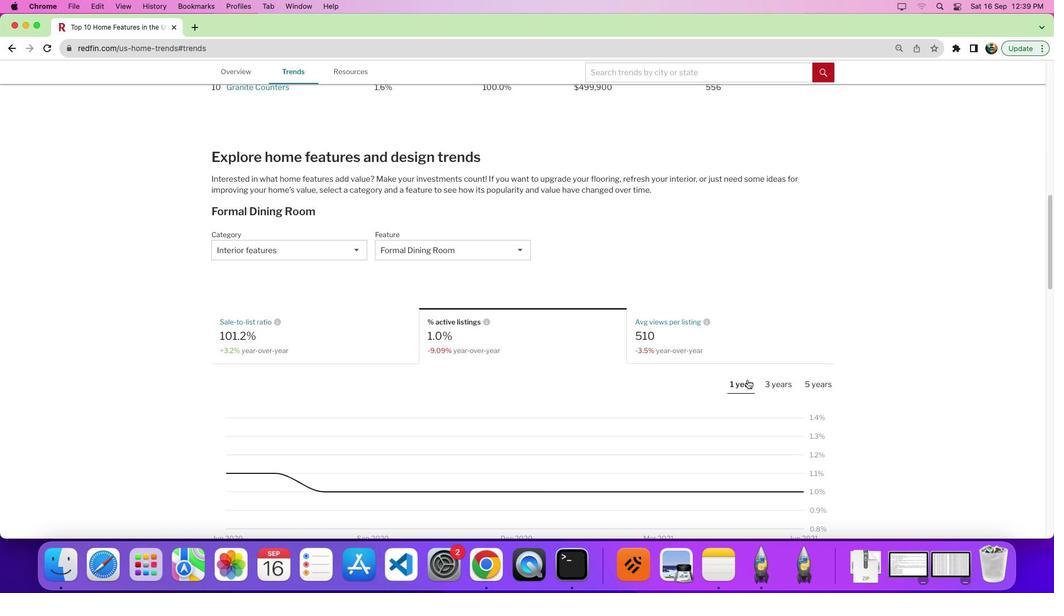 
Action: Mouse moved to (754, 396)
Screenshot: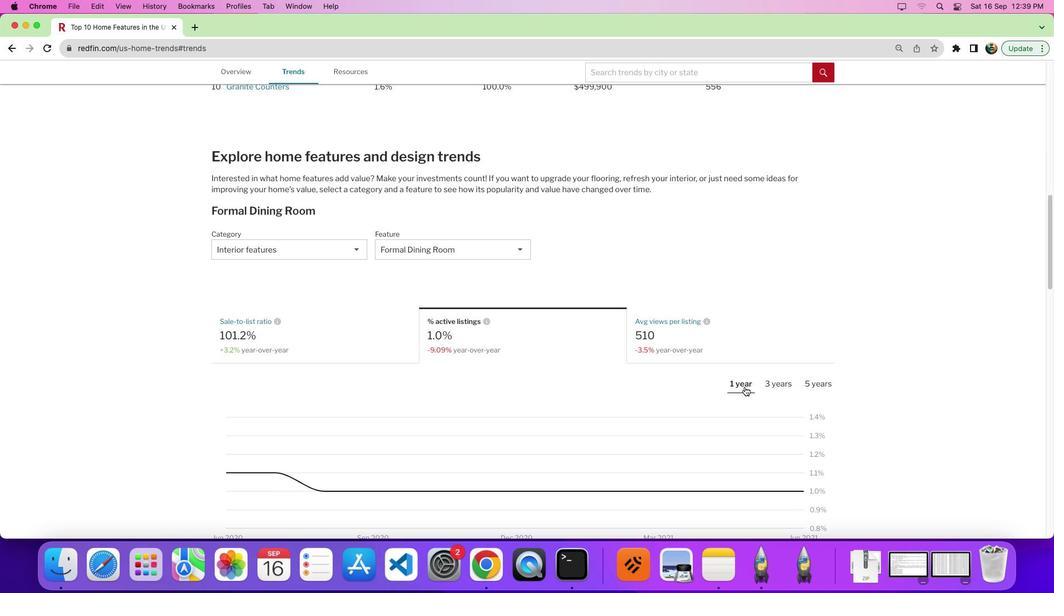 
Action: Mouse scrolled (754, 396) with delta (9, 8)
Screenshot: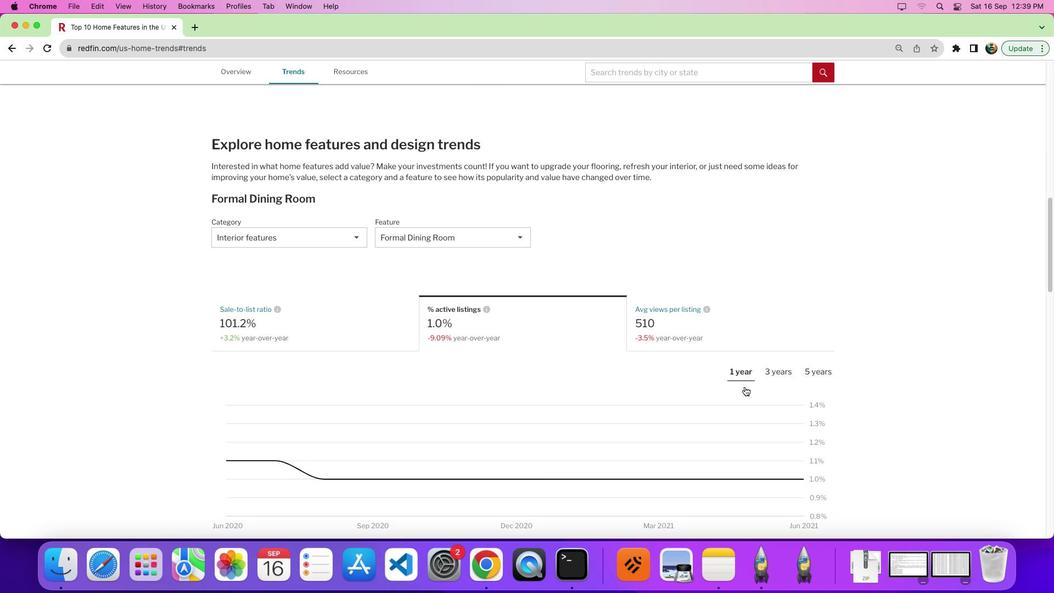 
Action: Mouse scrolled (754, 396) with delta (9, 8)
Screenshot: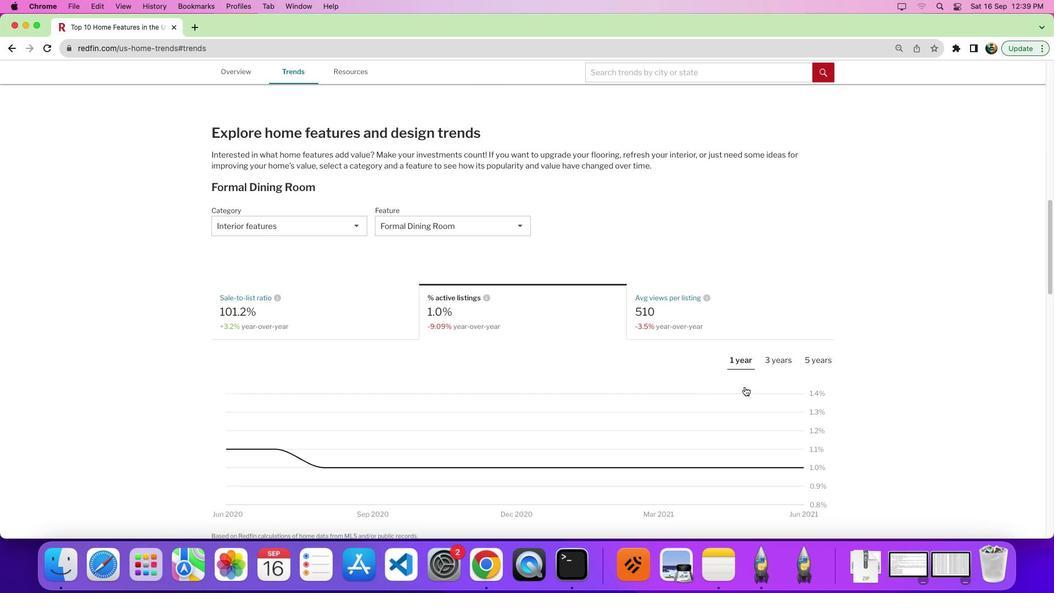 
Action: Mouse moved to (721, 408)
Screenshot: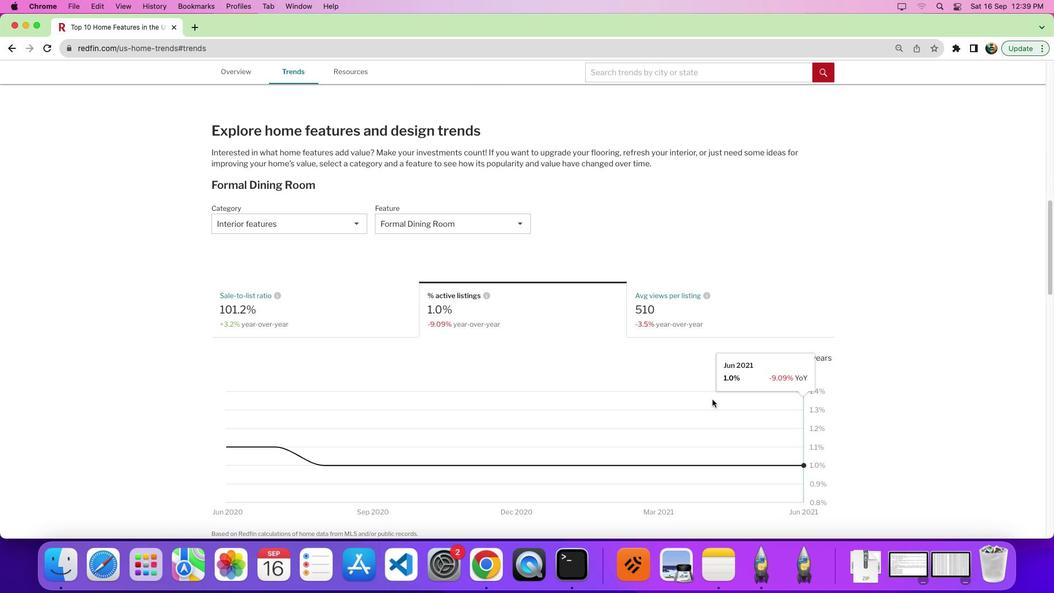 
Action: Mouse scrolled (721, 408) with delta (9, 8)
Screenshot: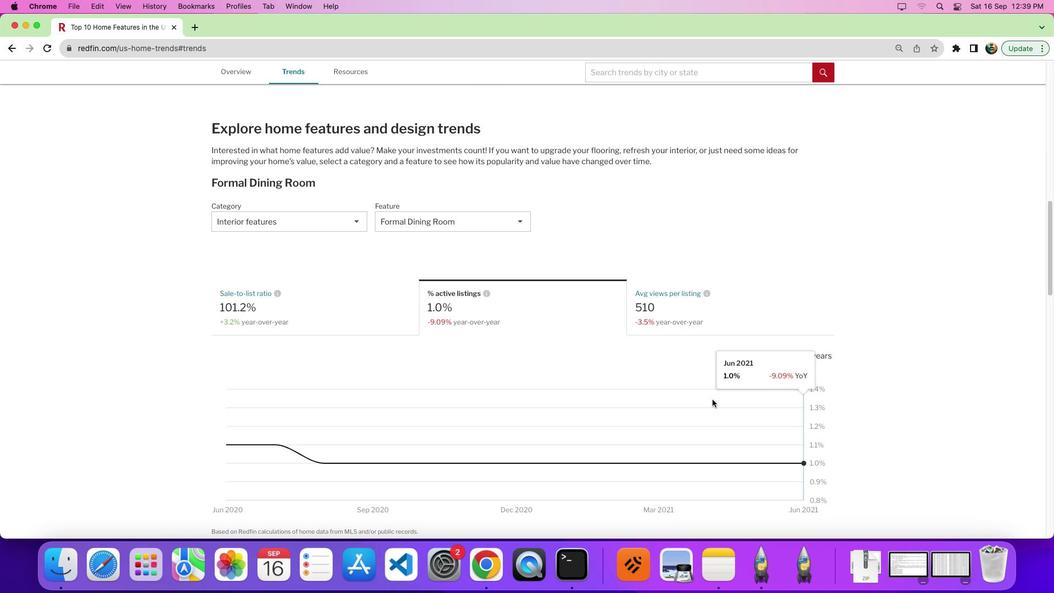
Action: Mouse moved to (683, 420)
Screenshot: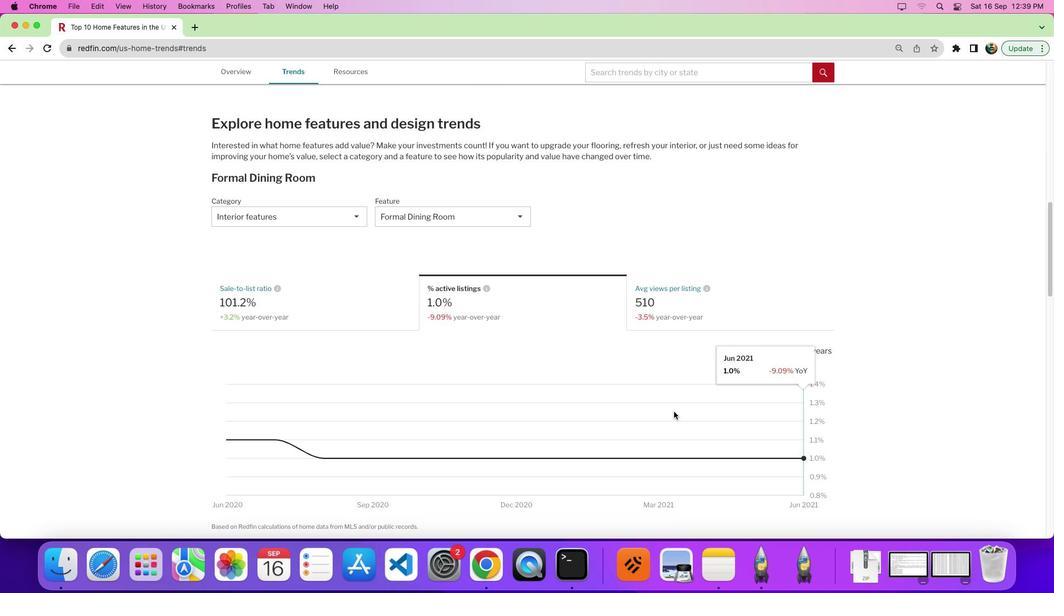 
Action: Mouse scrolled (683, 420) with delta (9, 8)
Screenshot: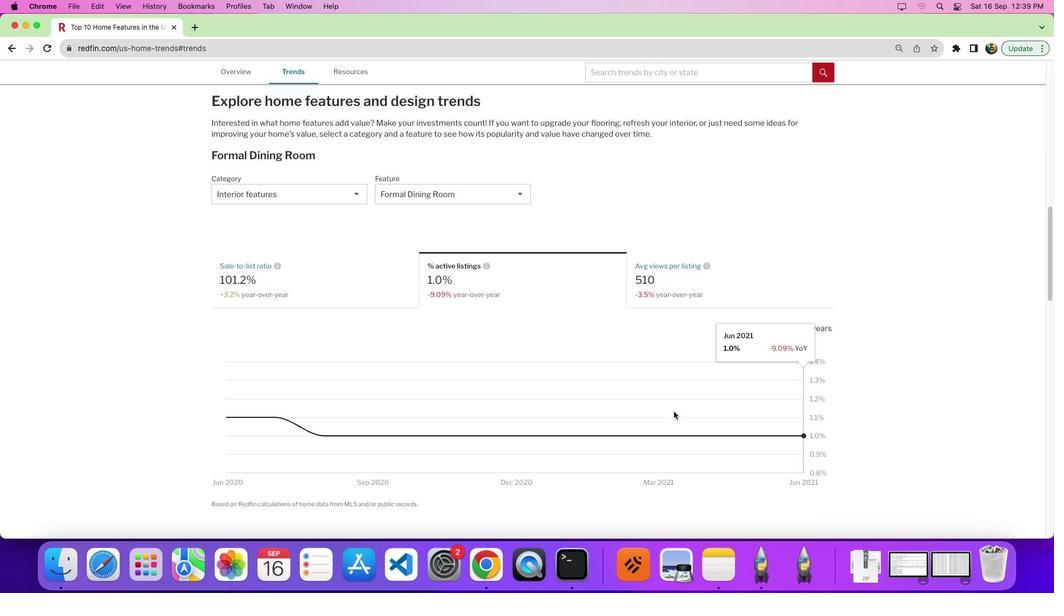 
Action: Mouse scrolled (683, 420) with delta (9, 8)
Screenshot: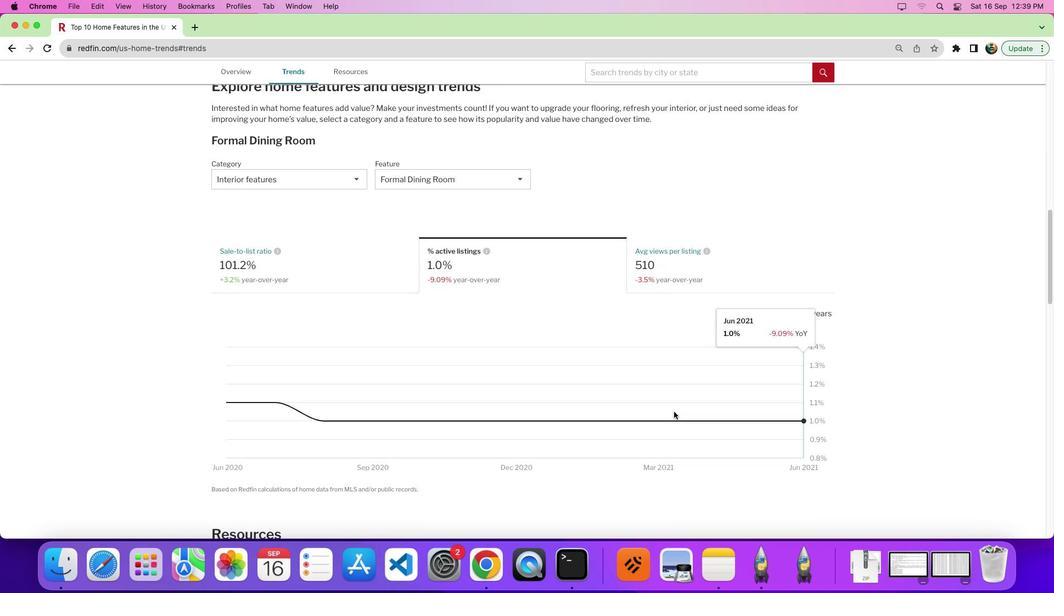 
Action: Mouse scrolled (683, 420) with delta (9, 8)
Screenshot: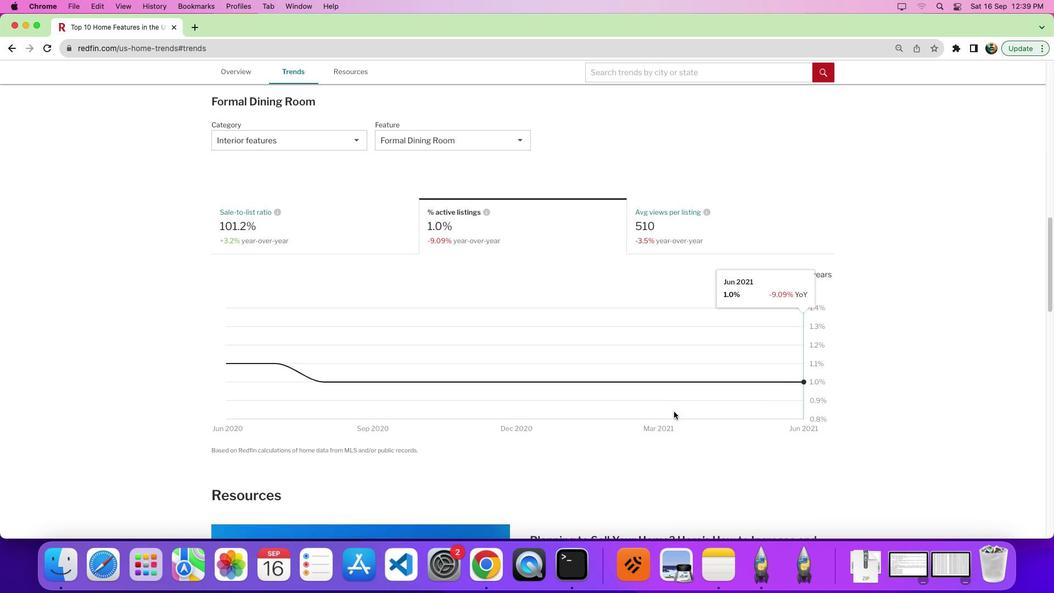 
Action: Mouse moved to (684, 421)
Screenshot: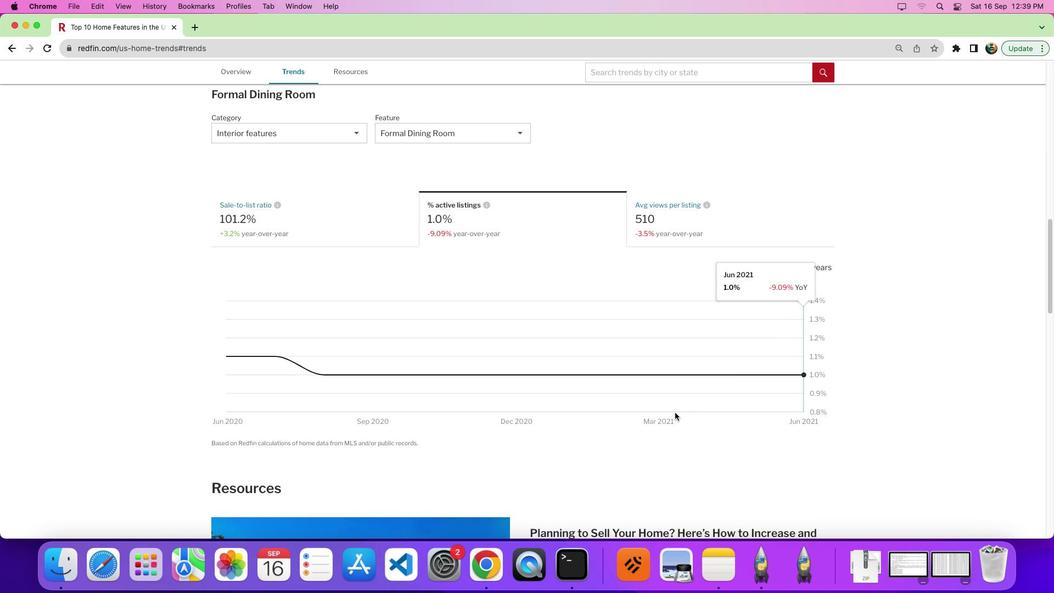 
